 Task: Create a due date automation trigger when advanced on, on the monday of the week before a card is due add dates not starting this month at 11:00 AM.
Action: Mouse moved to (1090, 333)
Screenshot: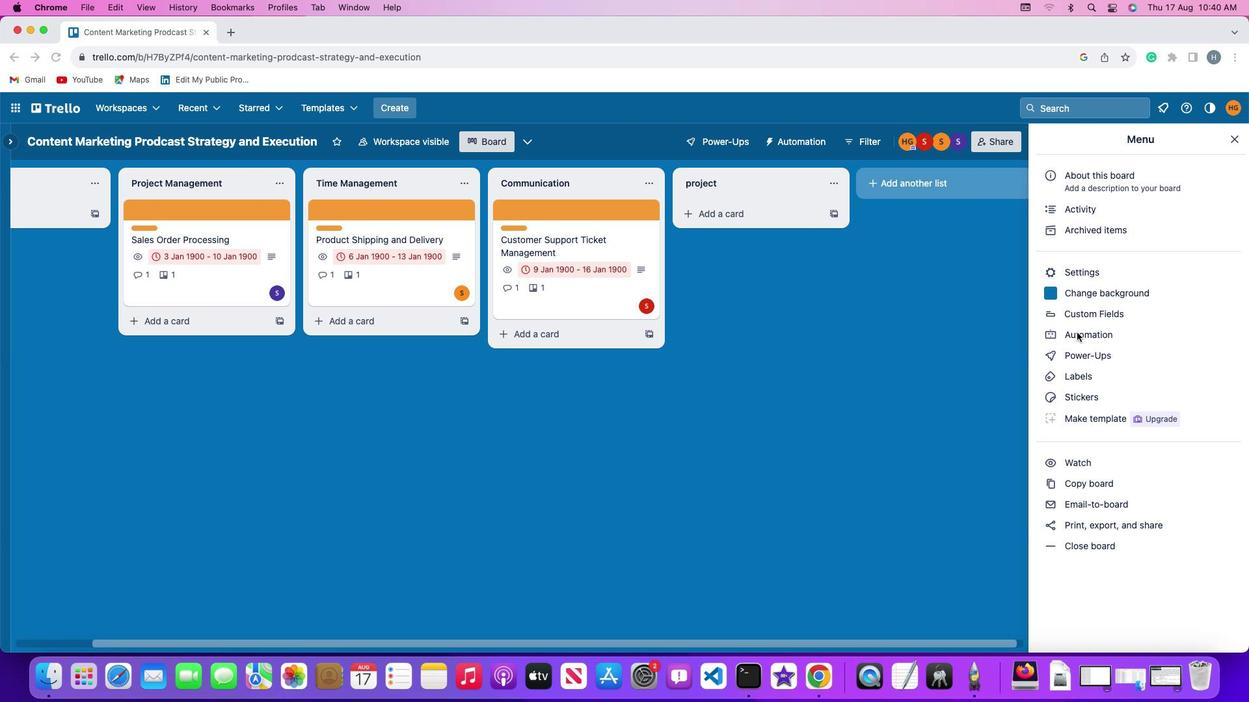 
Action: Mouse pressed left at (1090, 333)
Screenshot: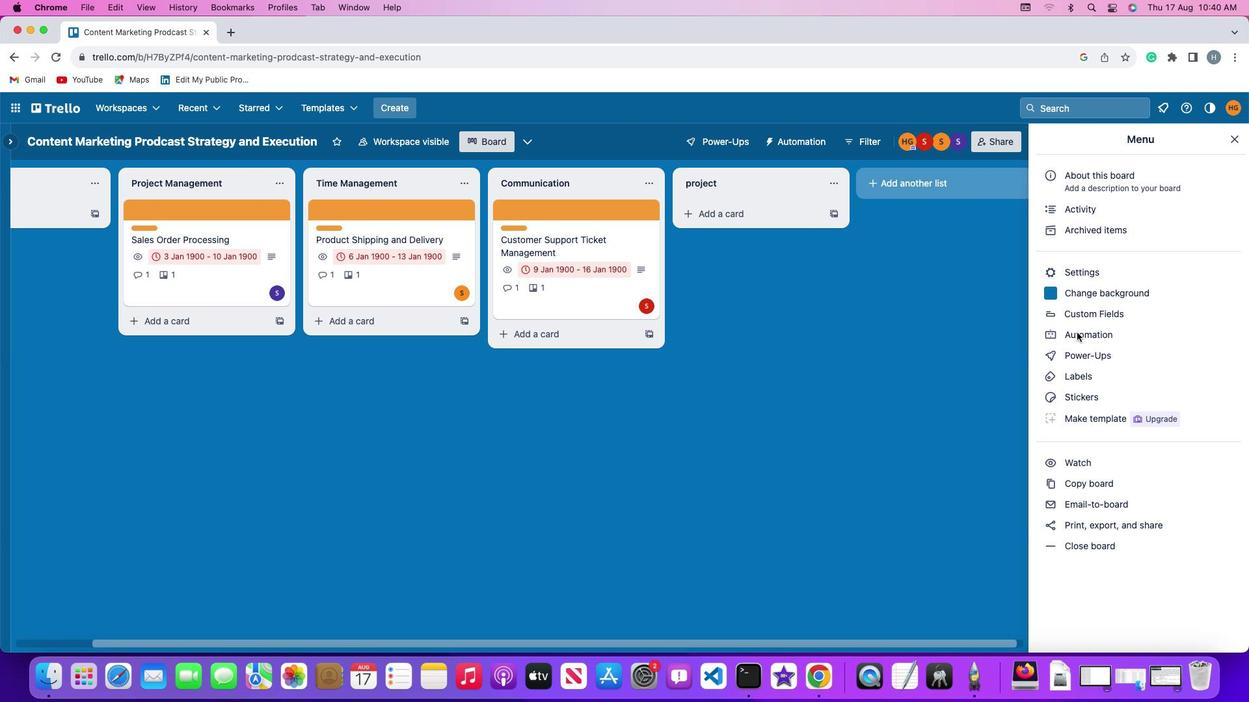 
Action: Mouse pressed left at (1090, 333)
Screenshot: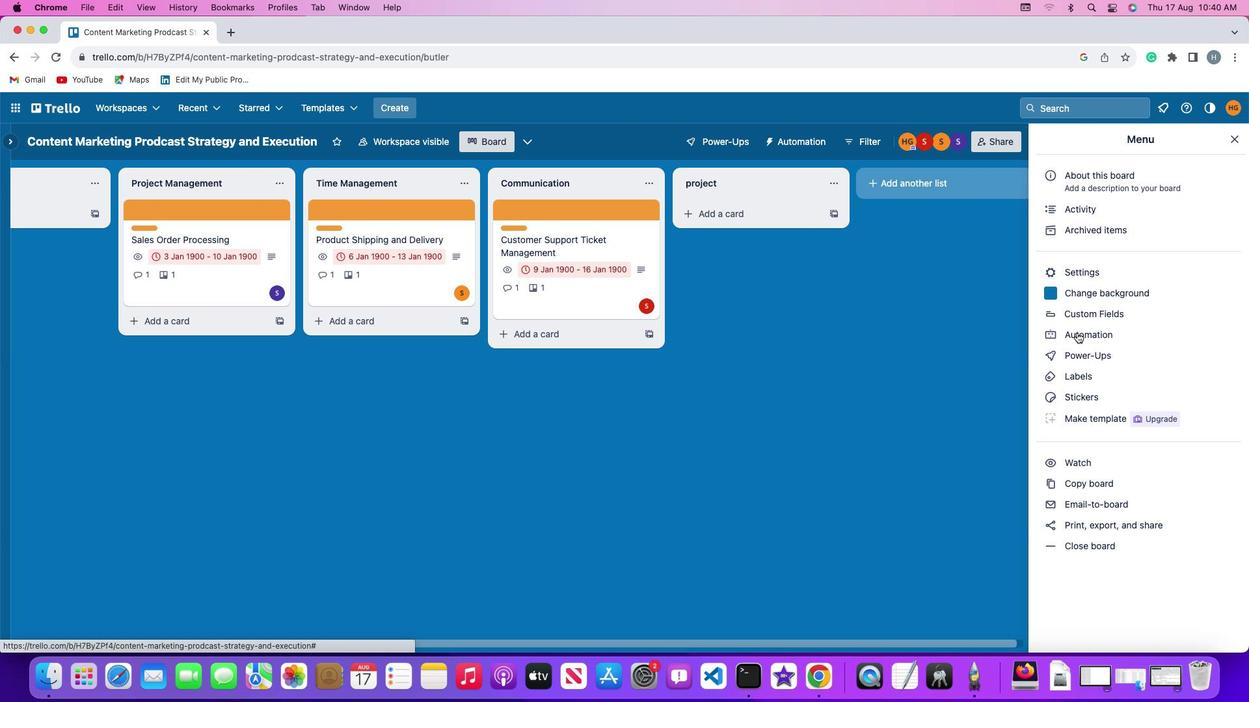 
Action: Mouse moved to (147, 310)
Screenshot: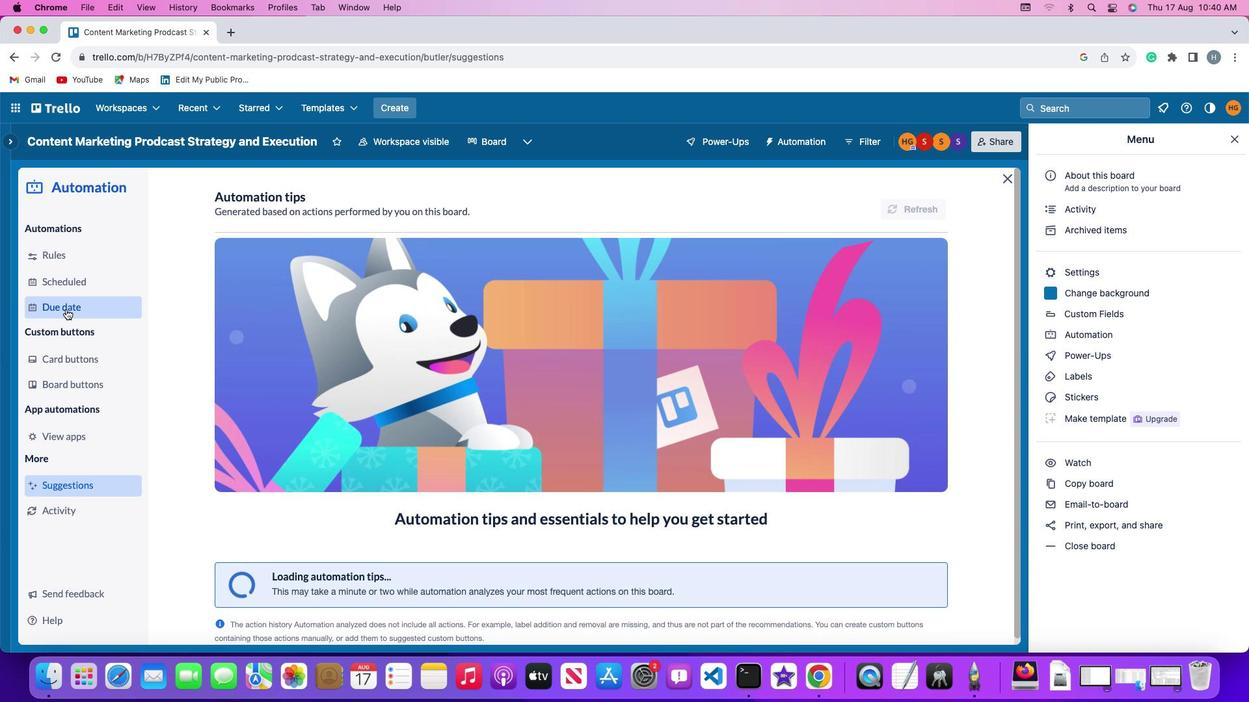 
Action: Mouse pressed left at (147, 310)
Screenshot: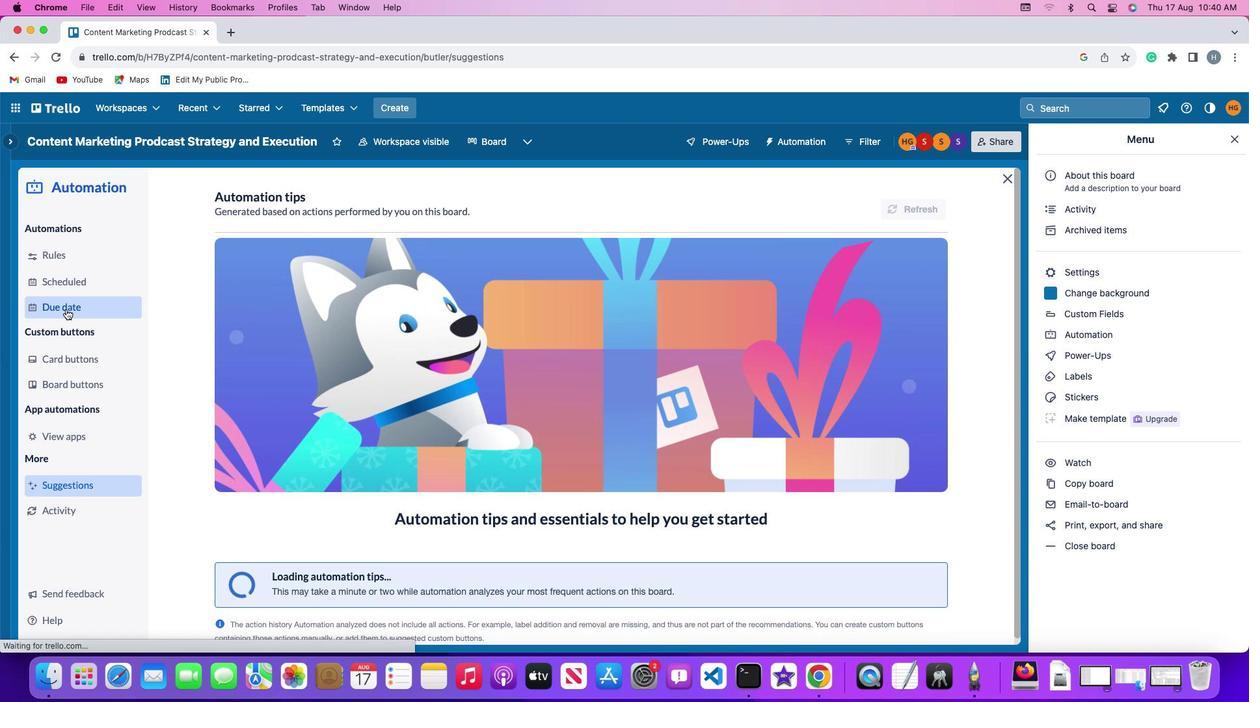 
Action: Mouse moved to (892, 198)
Screenshot: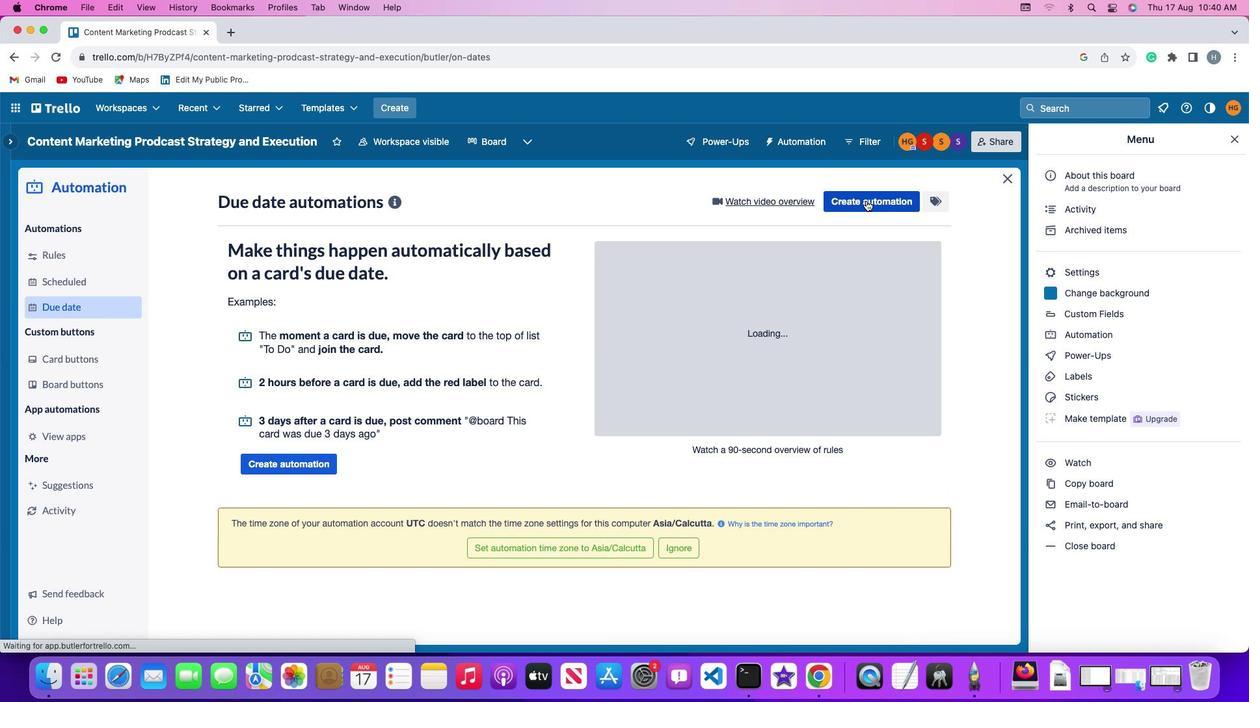 
Action: Mouse pressed left at (892, 198)
Screenshot: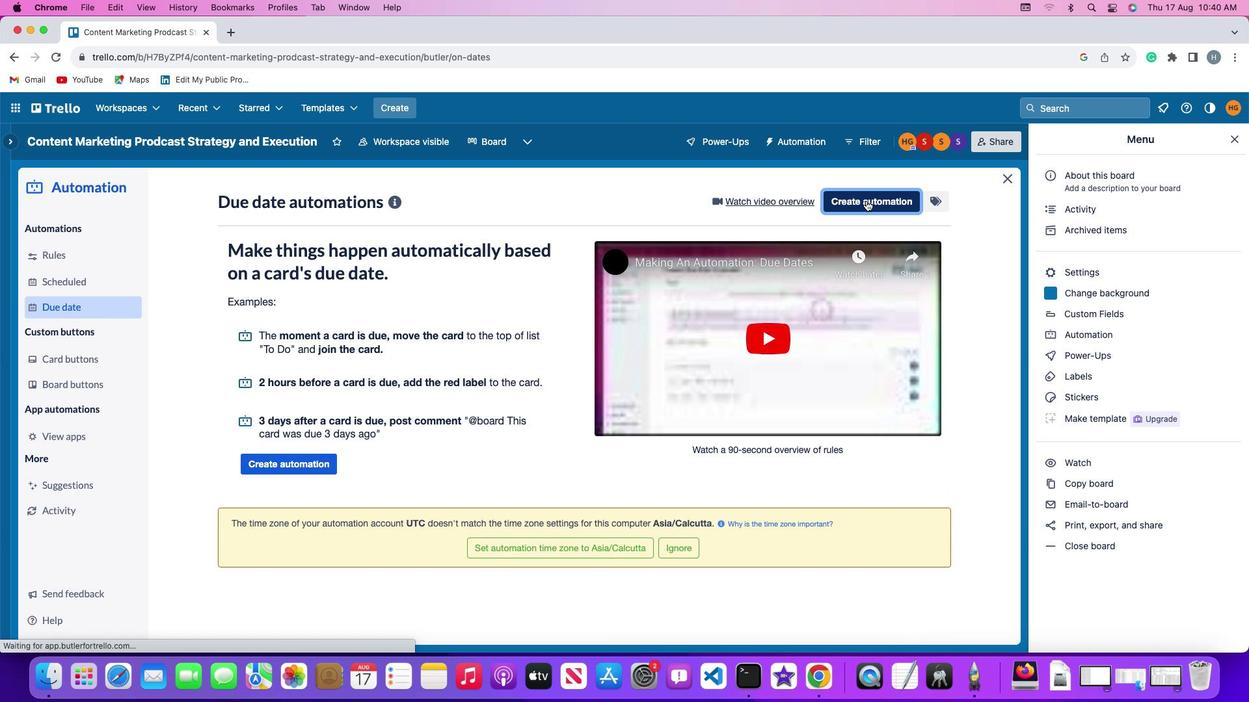 
Action: Mouse moved to (317, 322)
Screenshot: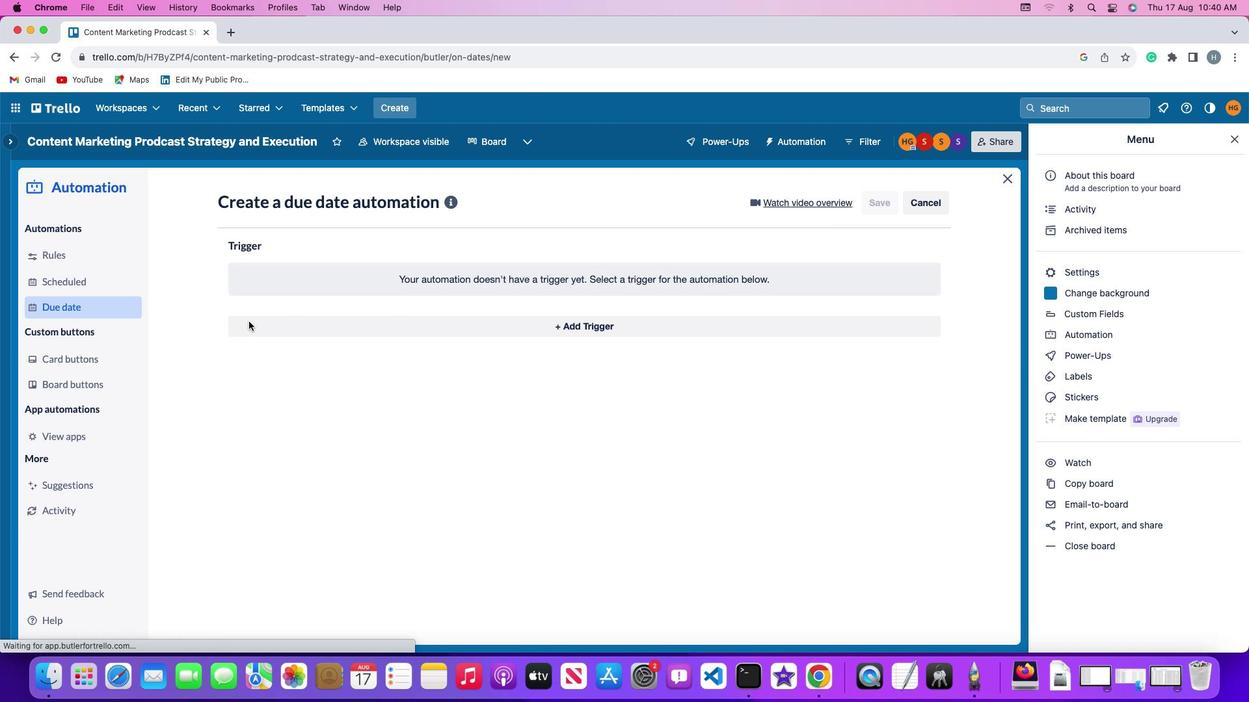 
Action: Mouse pressed left at (317, 322)
Screenshot: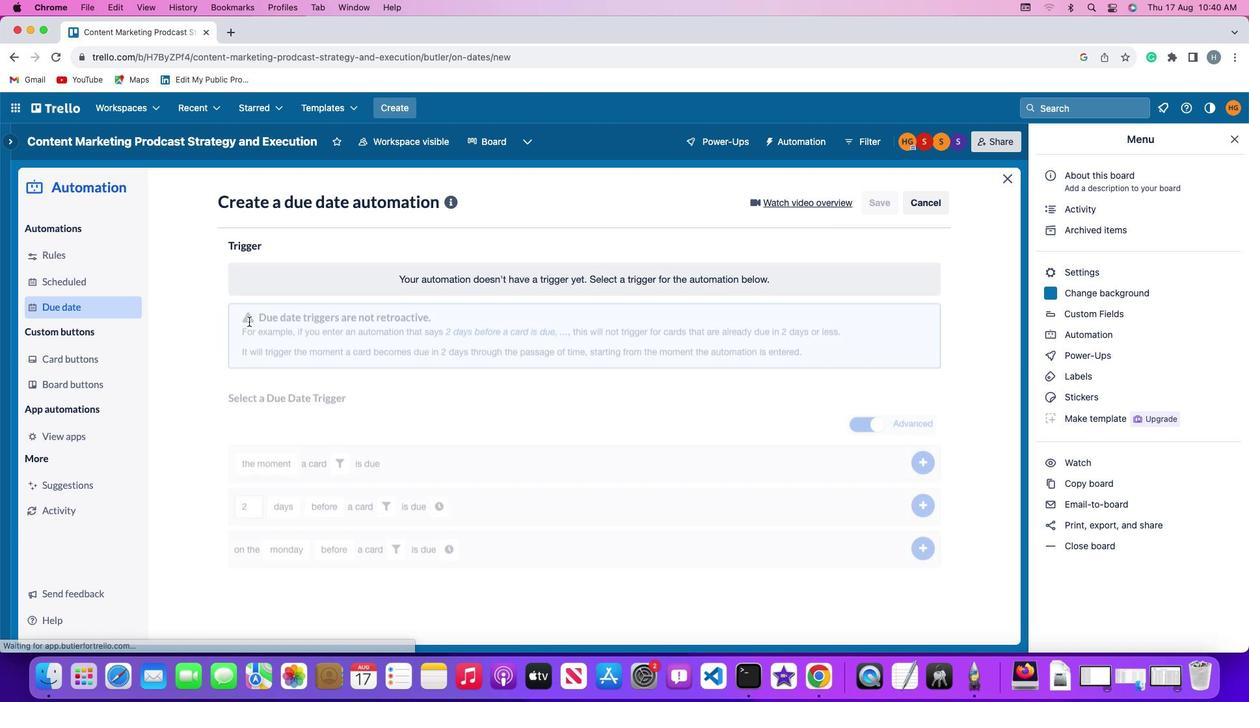 
Action: Mouse moved to (360, 574)
Screenshot: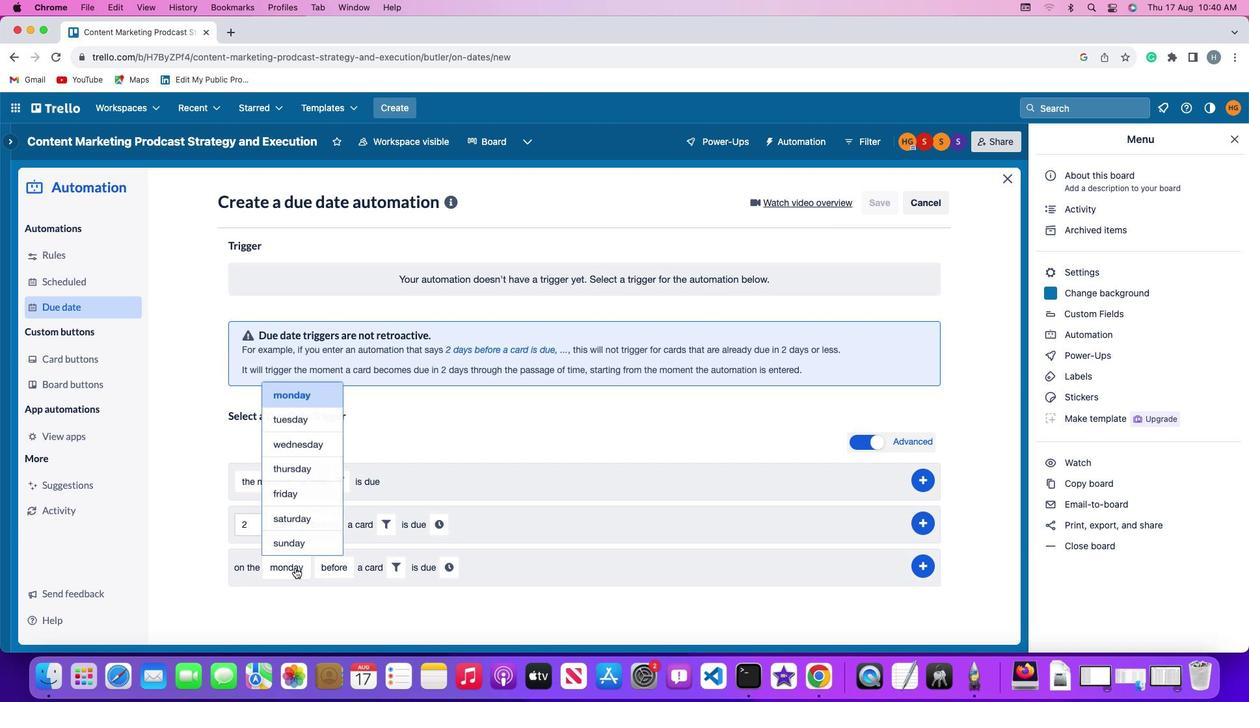 
Action: Mouse pressed left at (360, 574)
Screenshot: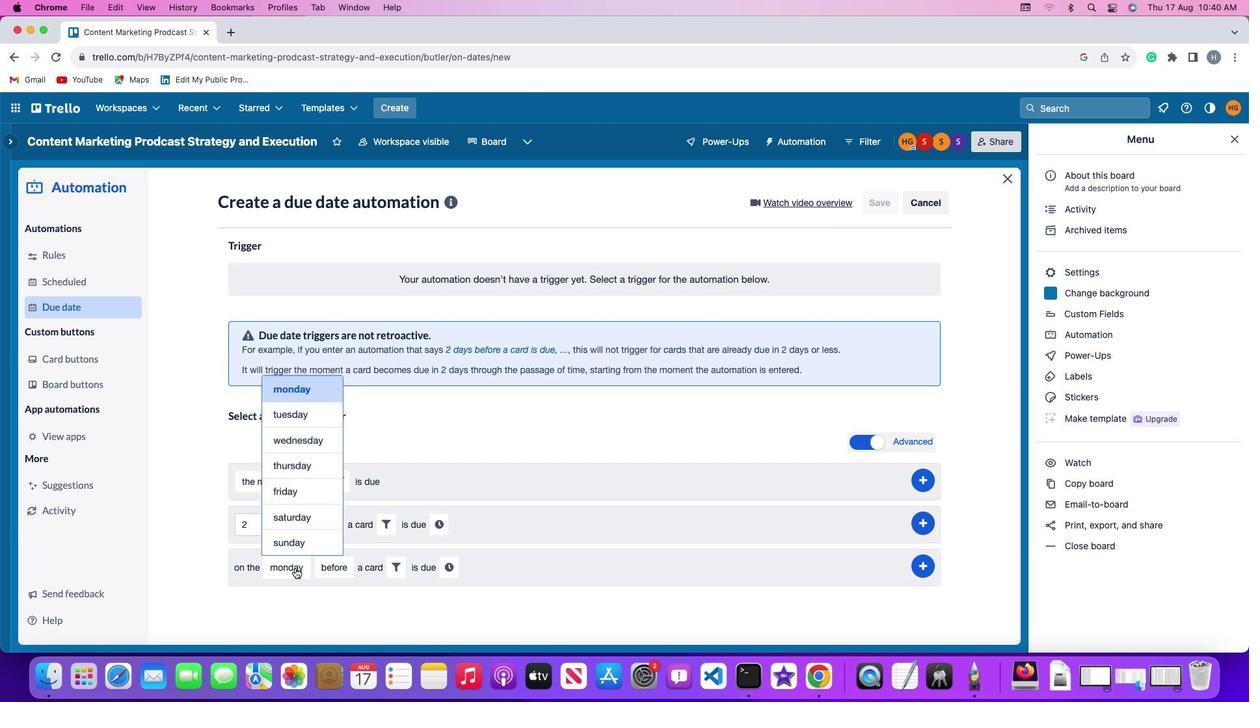 
Action: Mouse moved to (370, 391)
Screenshot: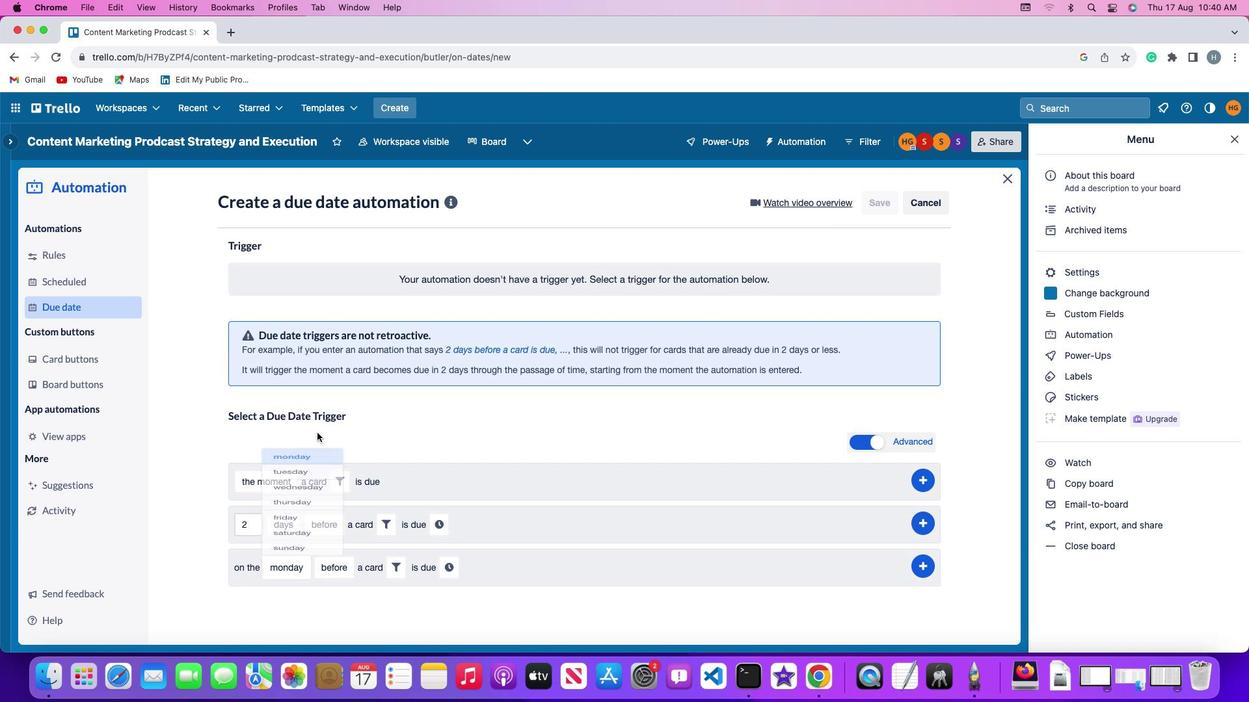 
Action: Mouse pressed left at (370, 391)
Screenshot: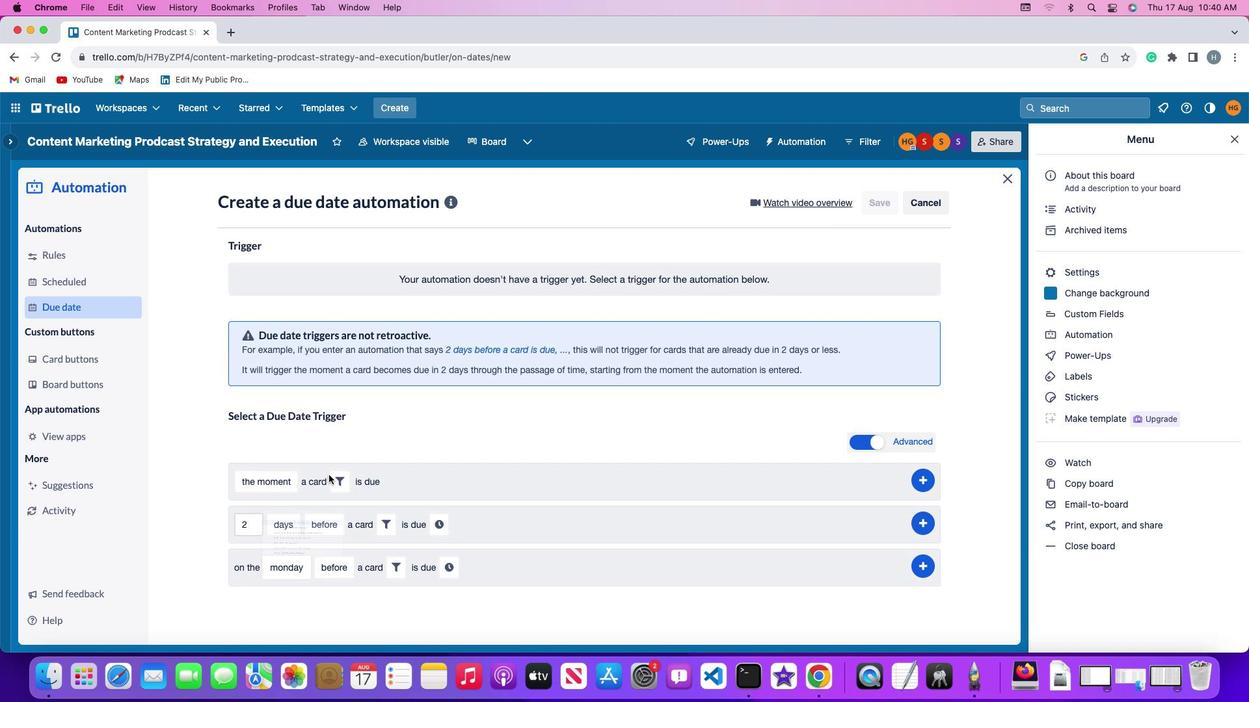 
Action: Mouse moved to (401, 579)
Screenshot: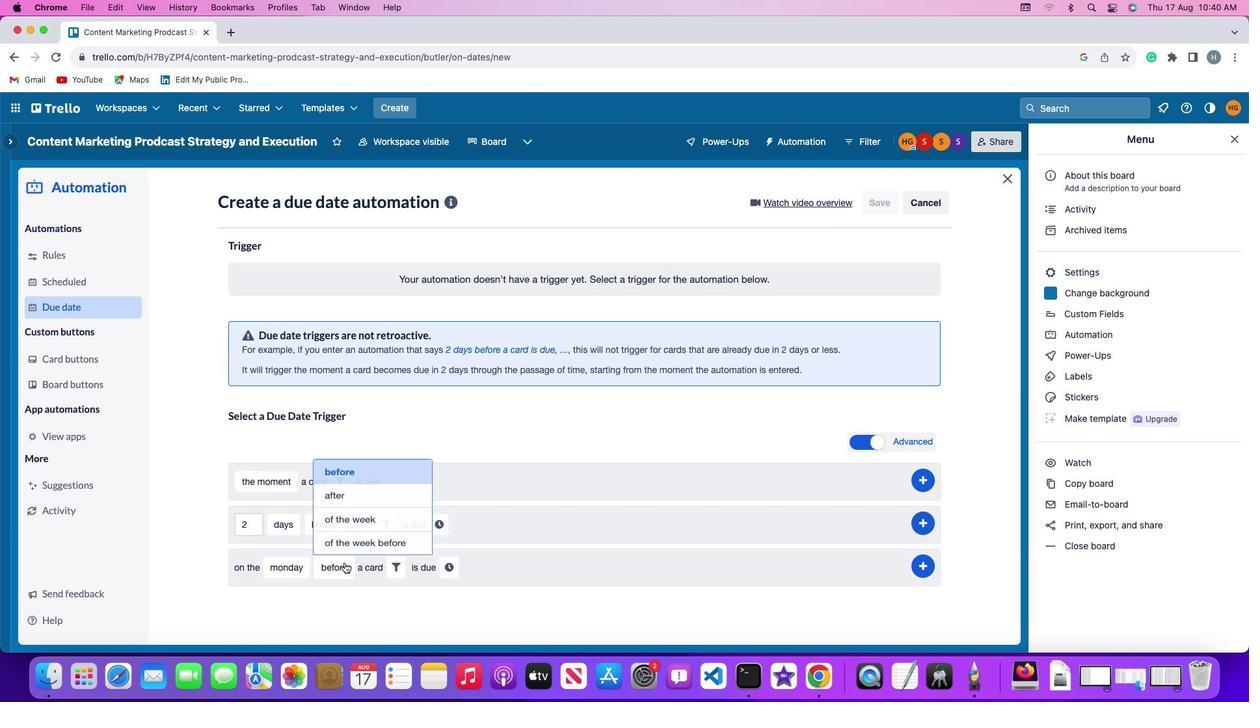
Action: Mouse pressed left at (401, 579)
Screenshot: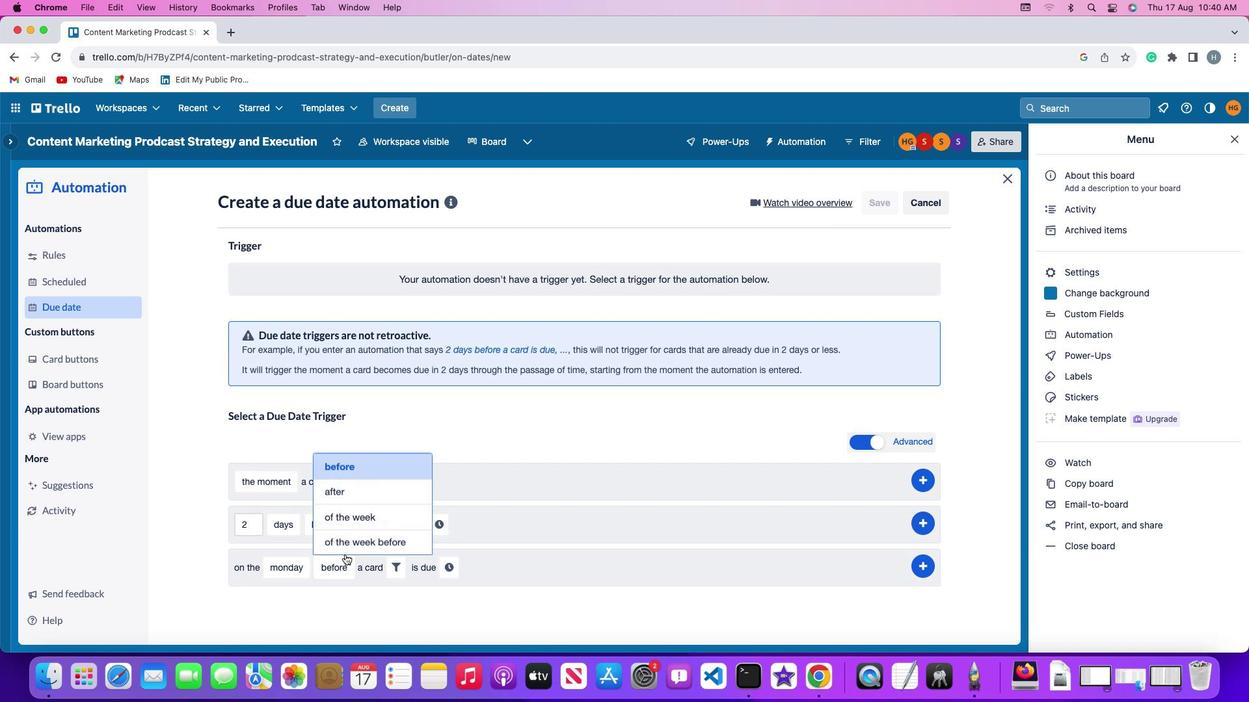 
Action: Mouse moved to (406, 535)
Screenshot: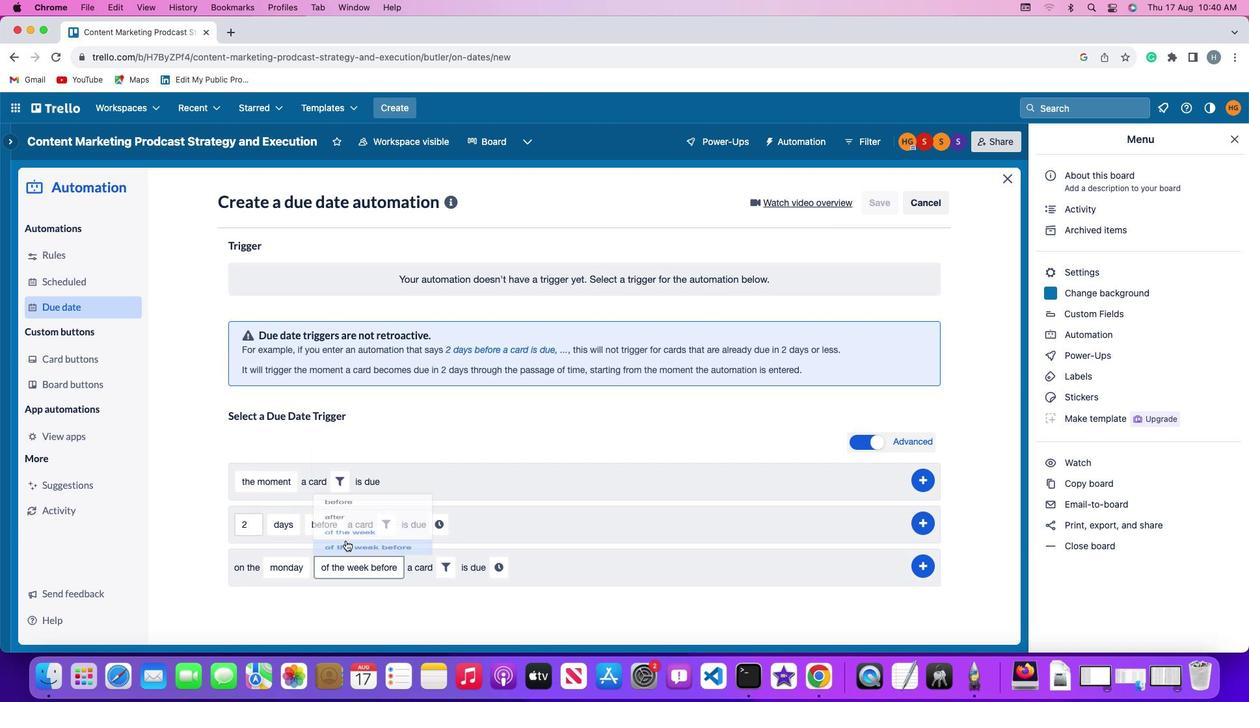 
Action: Mouse pressed left at (406, 535)
Screenshot: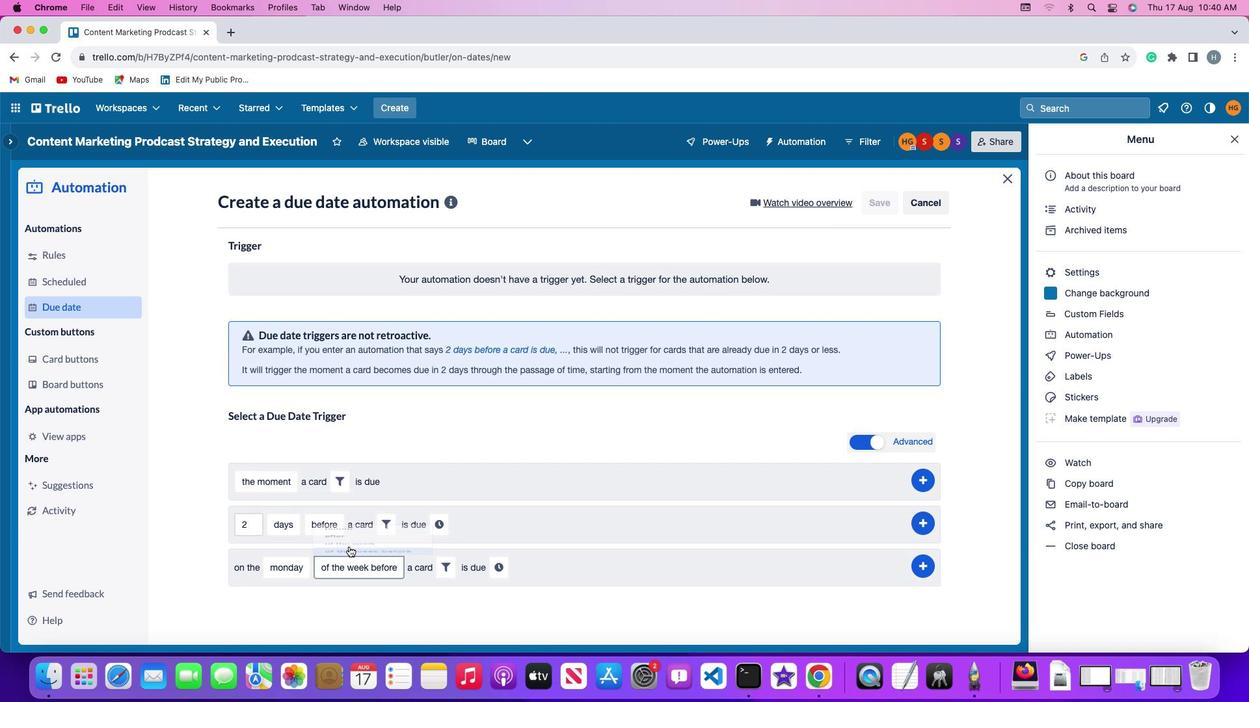 
Action: Mouse moved to (507, 569)
Screenshot: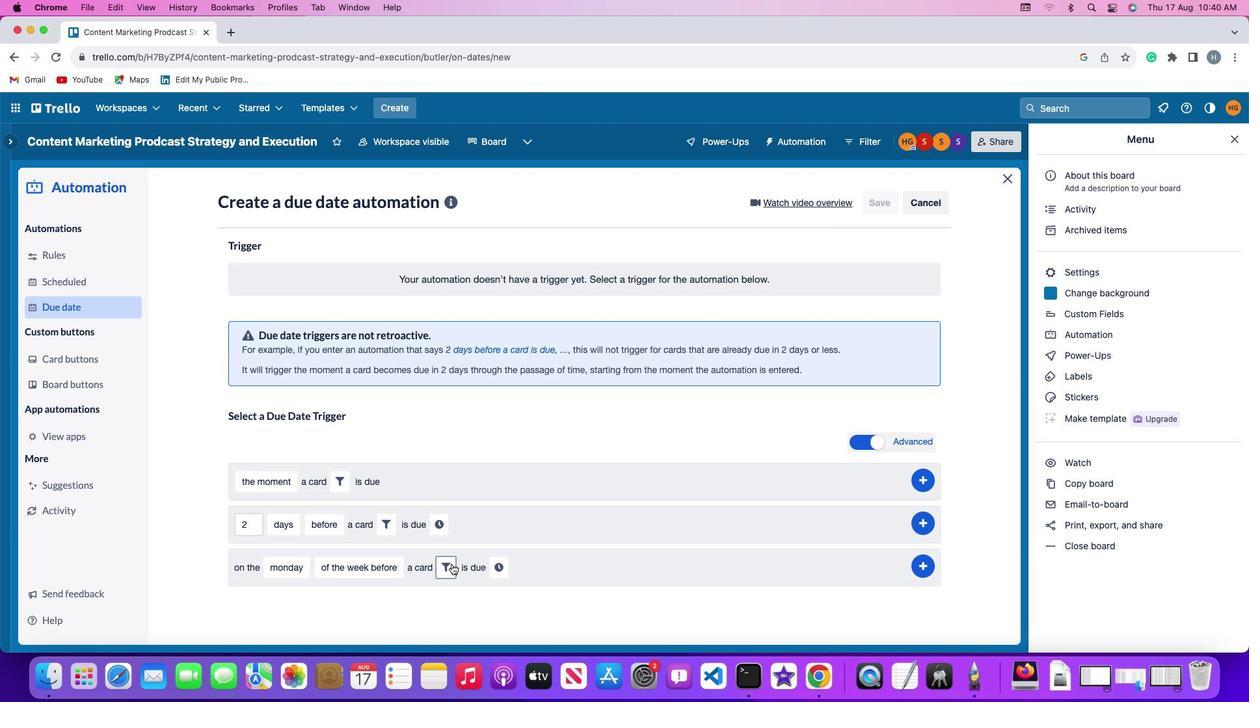 
Action: Mouse pressed left at (507, 569)
Screenshot: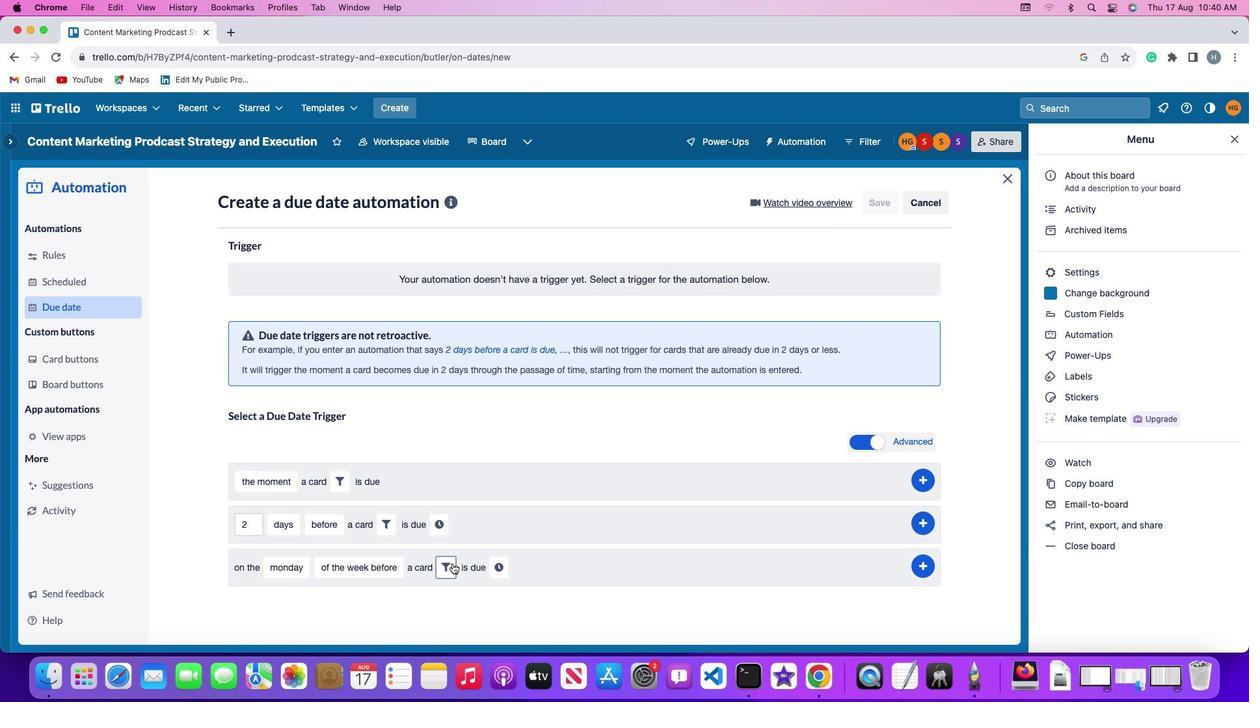 
Action: Mouse moved to (562, 611)
Screenshot: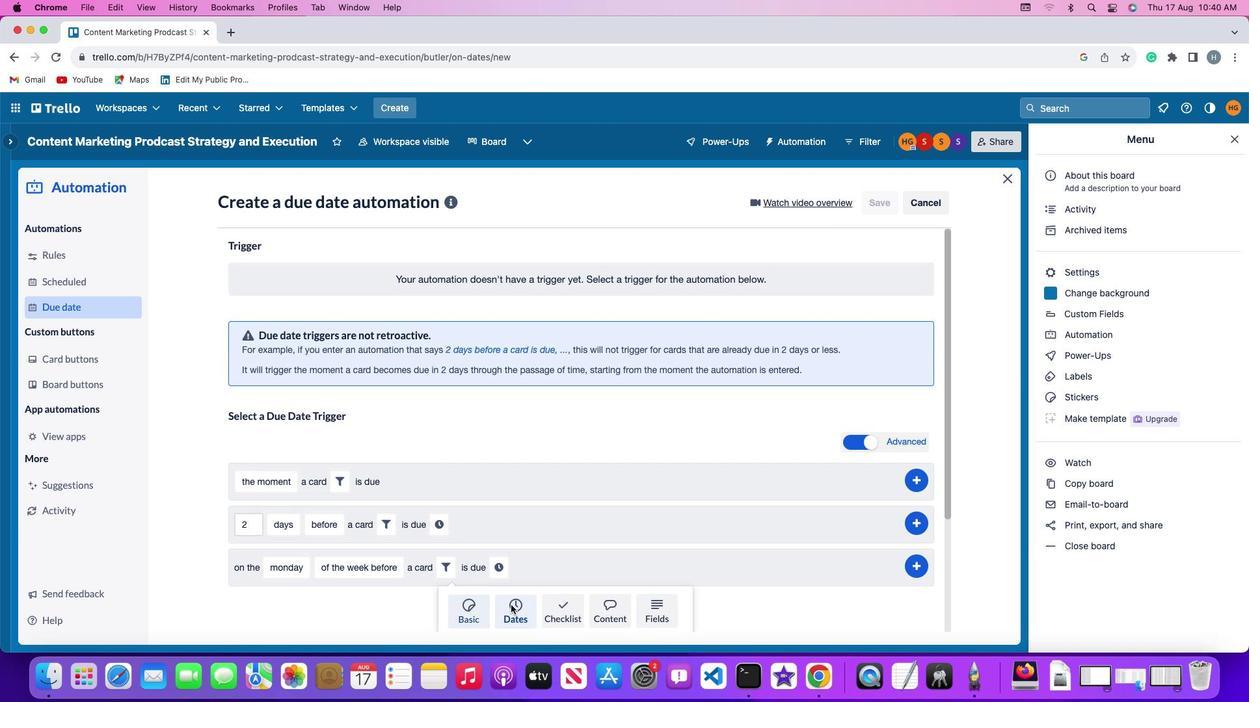 
Action: Mouse pressed left at (562, 611)
Screenshot: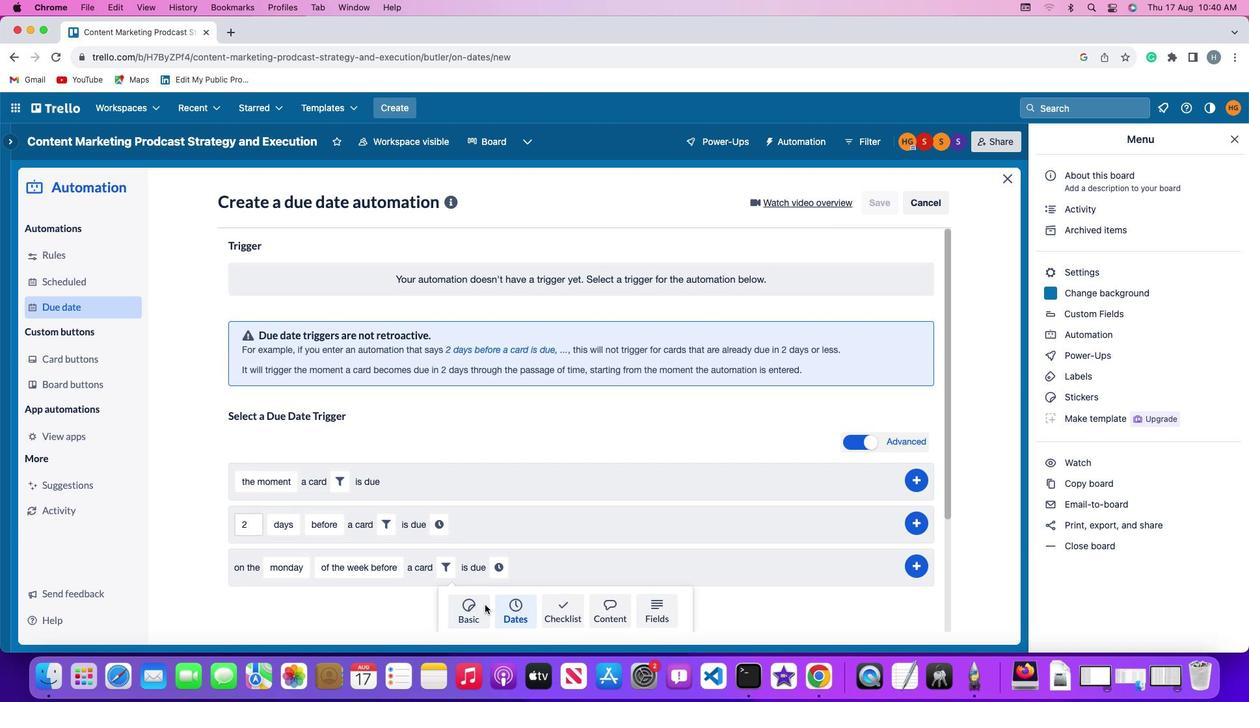 
Action: Mouse moved to (461, 608)
Screenshot: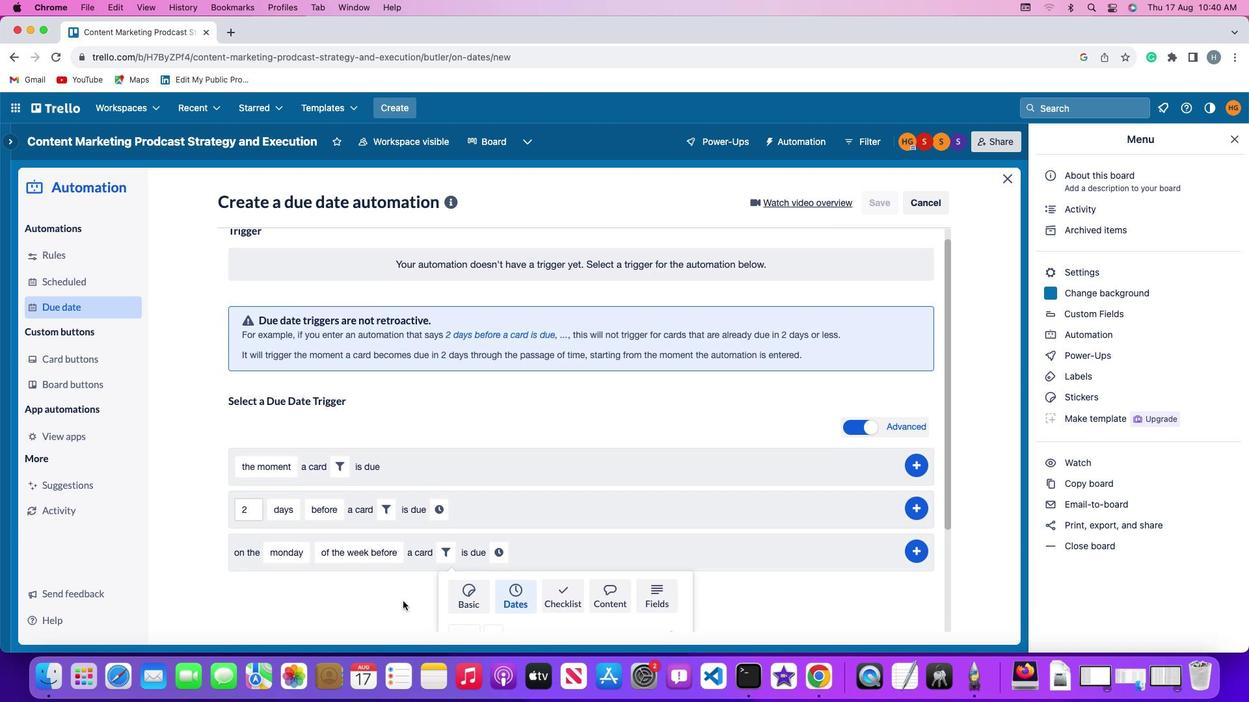 
Action: Mouse scrolled (461, 608) with delta (85, -5)
Screenshot: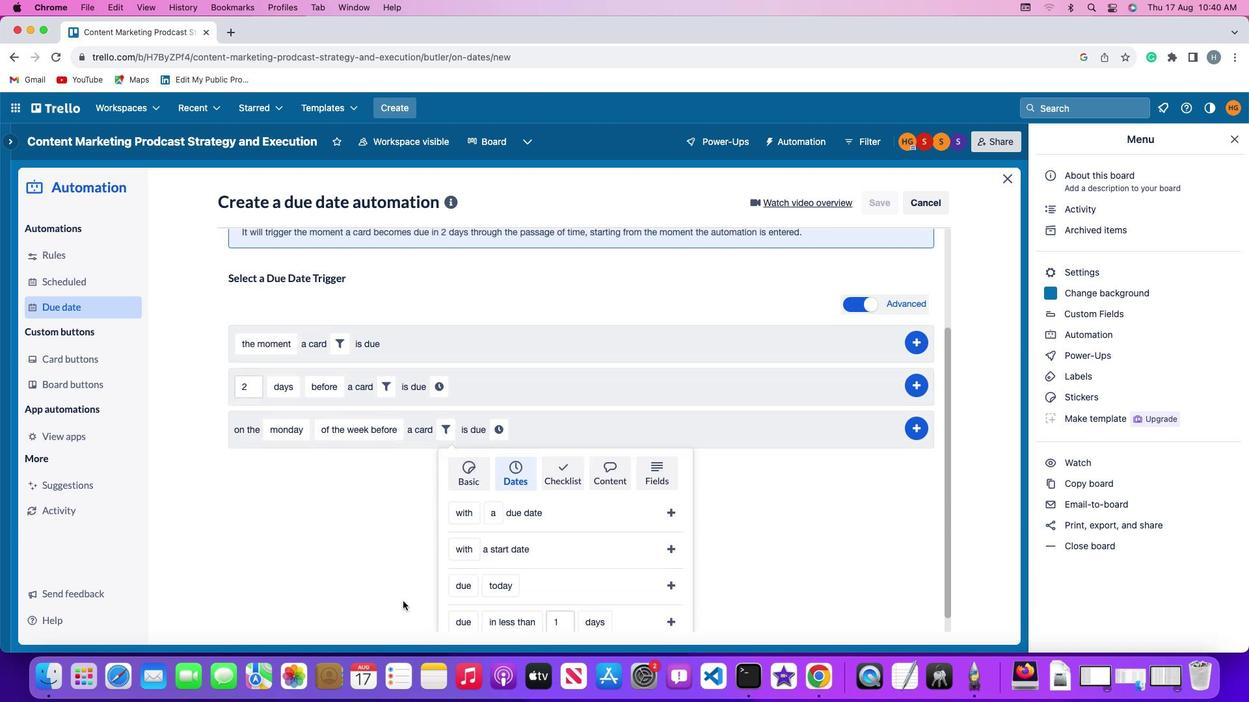 
Action: Mouse scrolled (461, 608) with delta (85, -5)
Screenshot: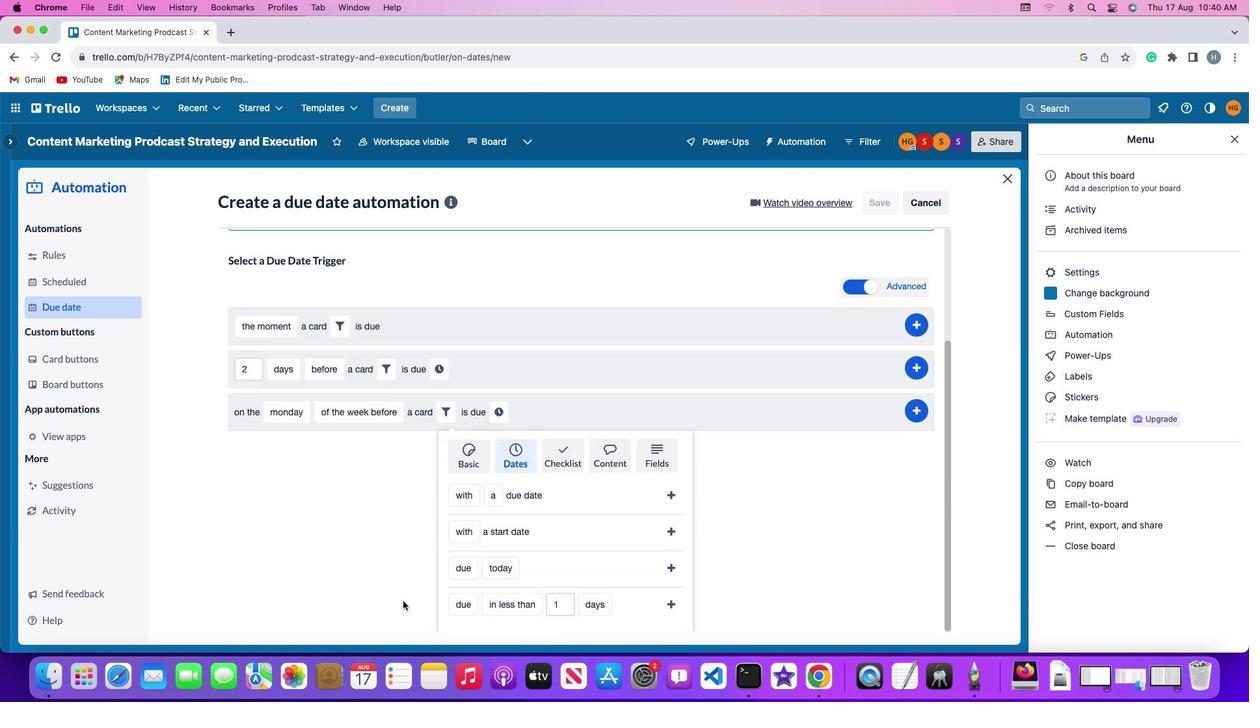 
Action: Mouse scrolled (461, 608) with delta (85, -7)
Screenshot: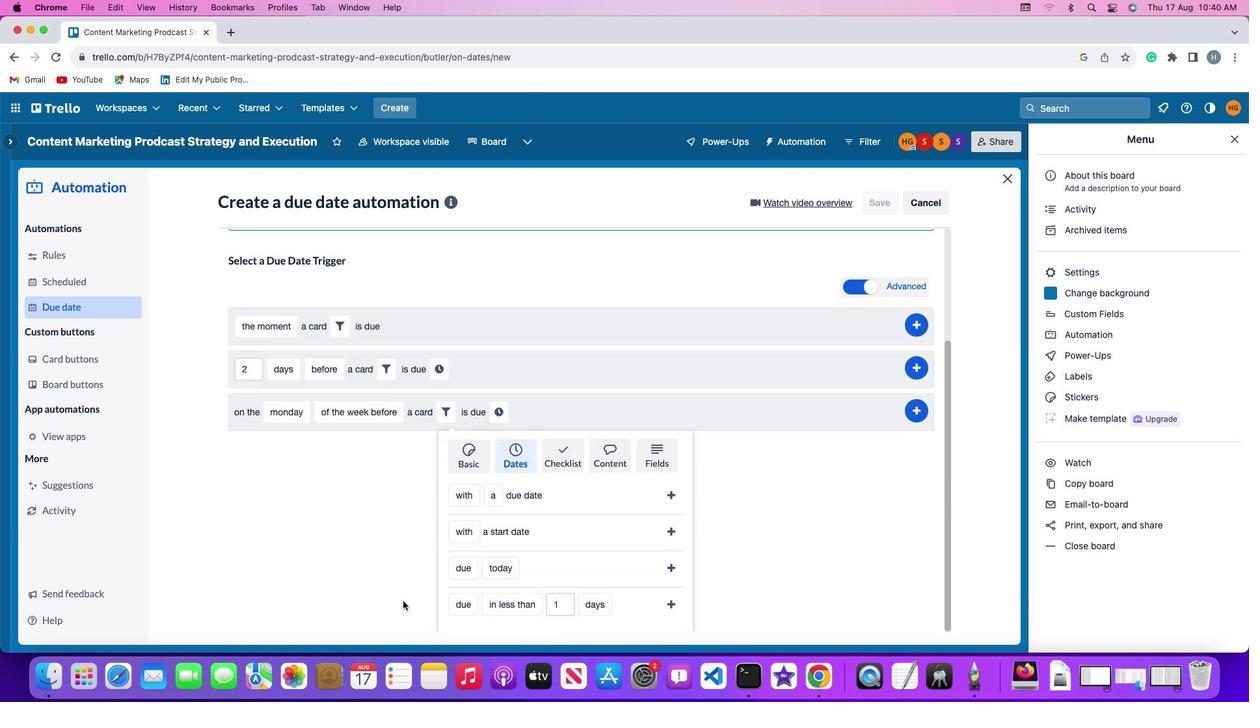 
Action: Mouse scrolled (461, 608) with delta (85, -8)
Screenshot: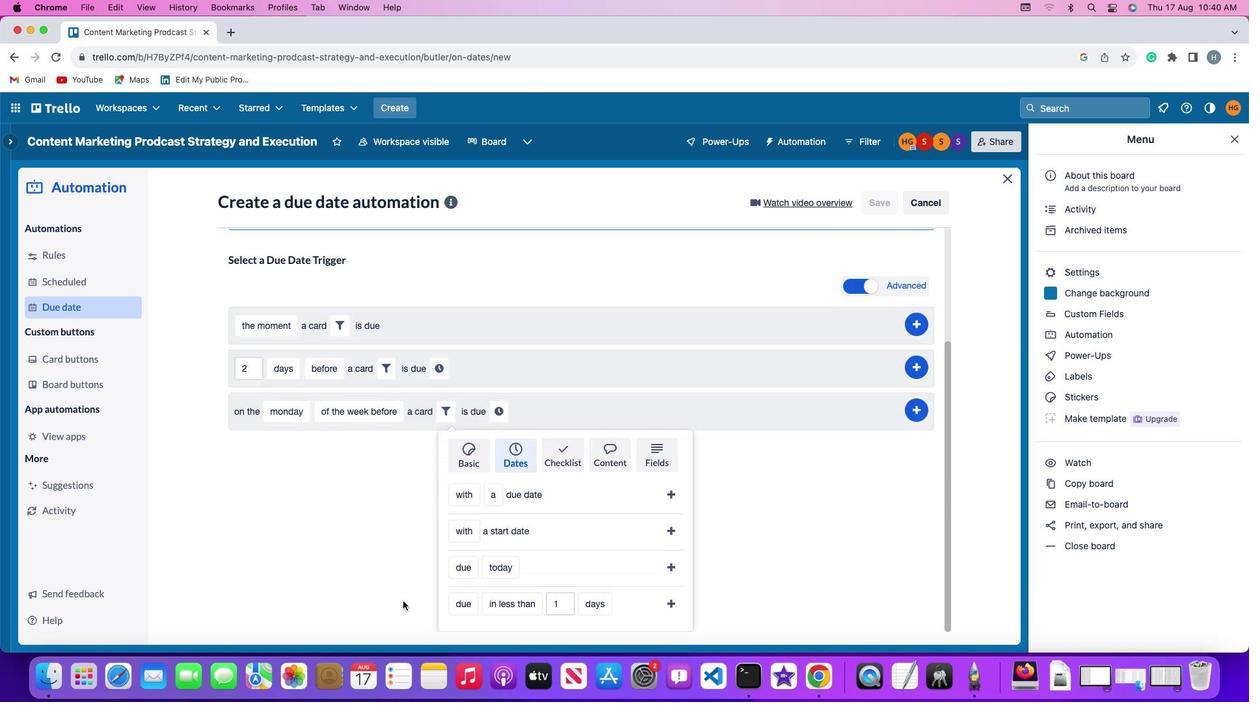 
Action: Mouse scrolled (461, 608) with delta (85, -9)
Screenshot: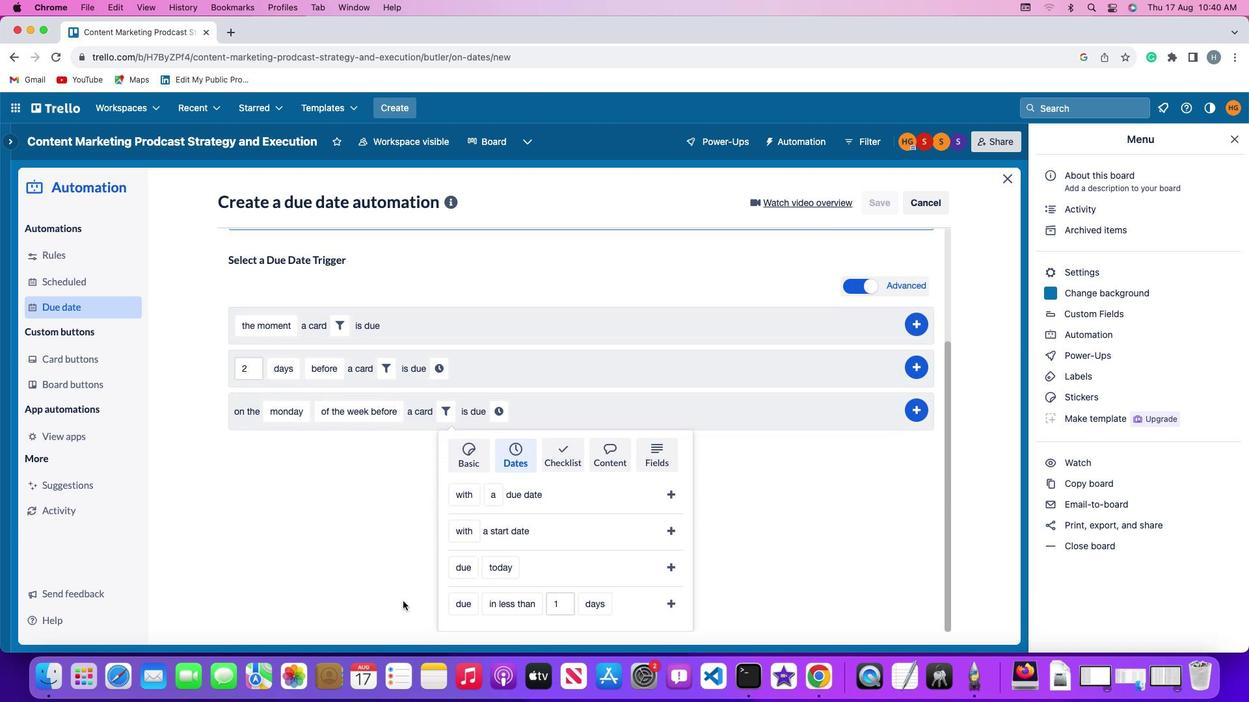 
Action: Mouse scrolled (461, 608) with delta (85, -5)
Screenshot: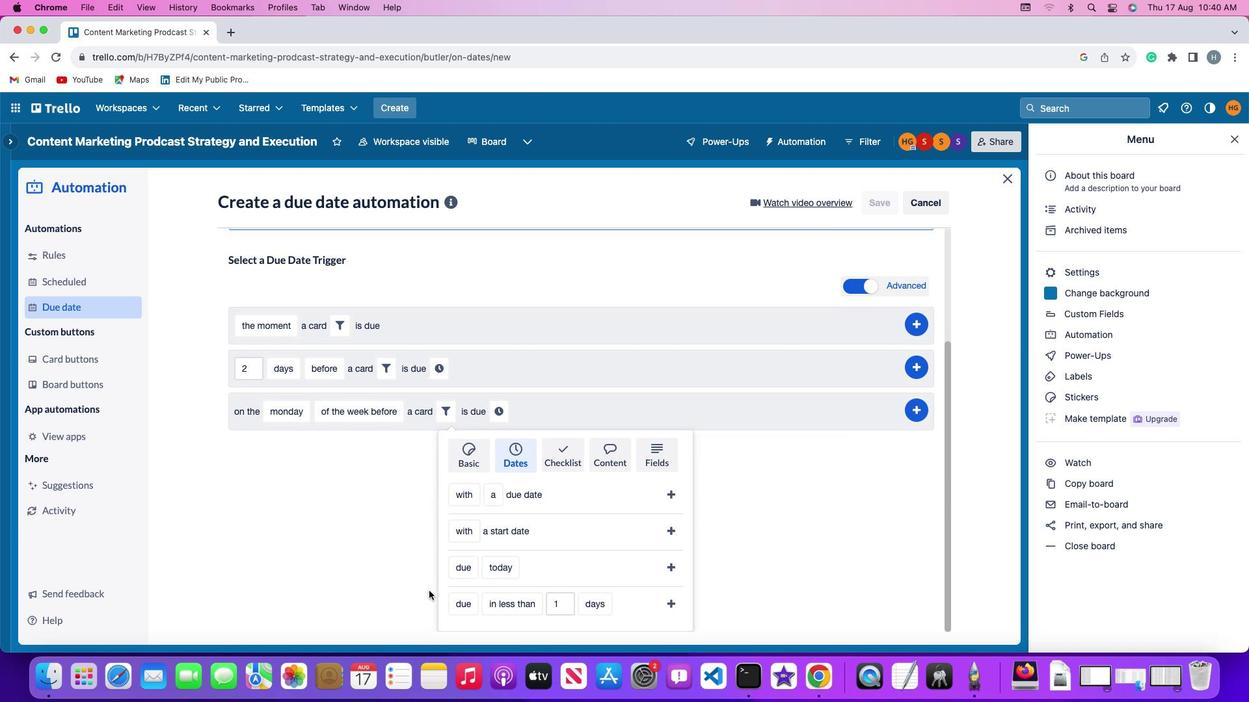 
Action: Mouse moved to (461, 608)
Screenshot: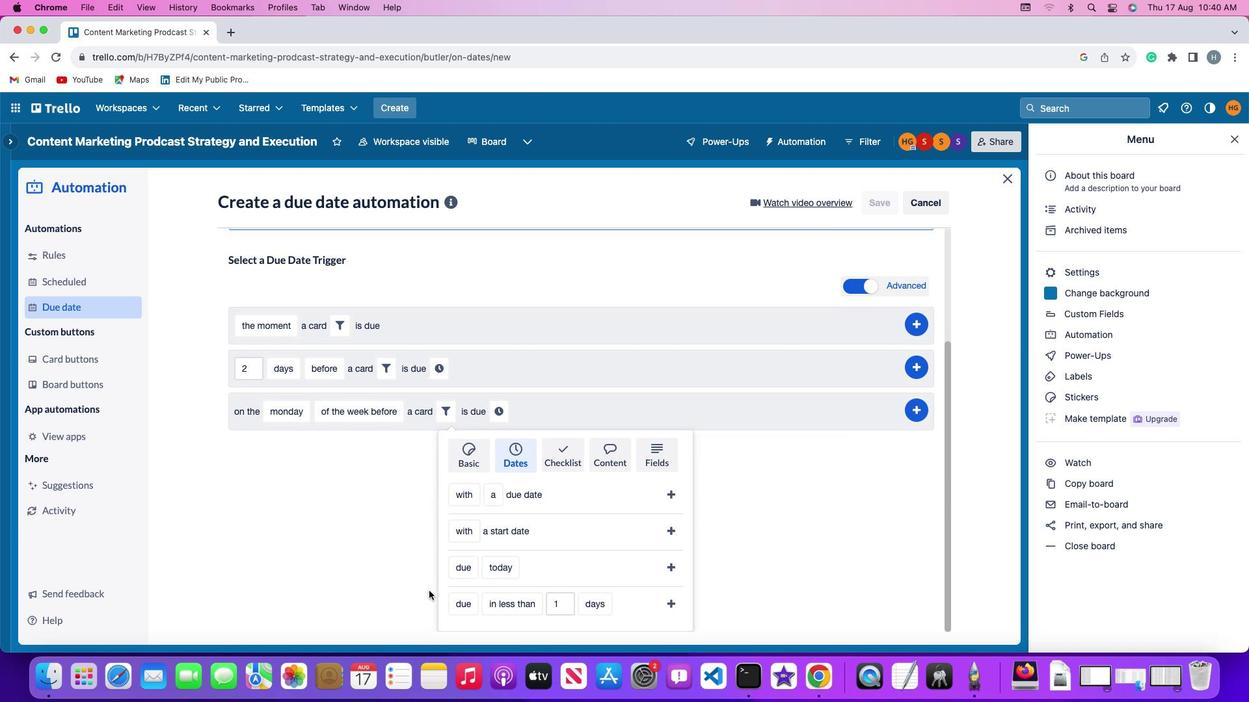 
Action: Mouse scrolled (461, 608) with delta (85, -5)
Screenshot: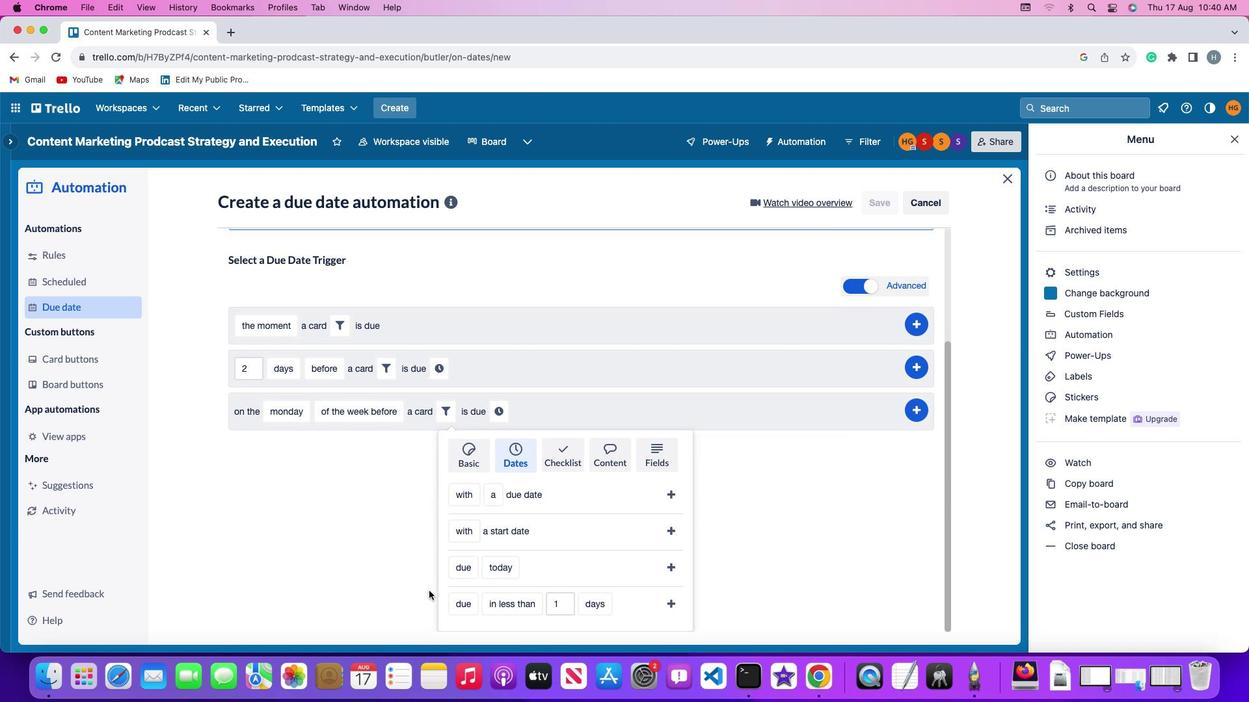 
Action: Mouse scrolled (461, 608) with delta (85, -7)
Screenshot: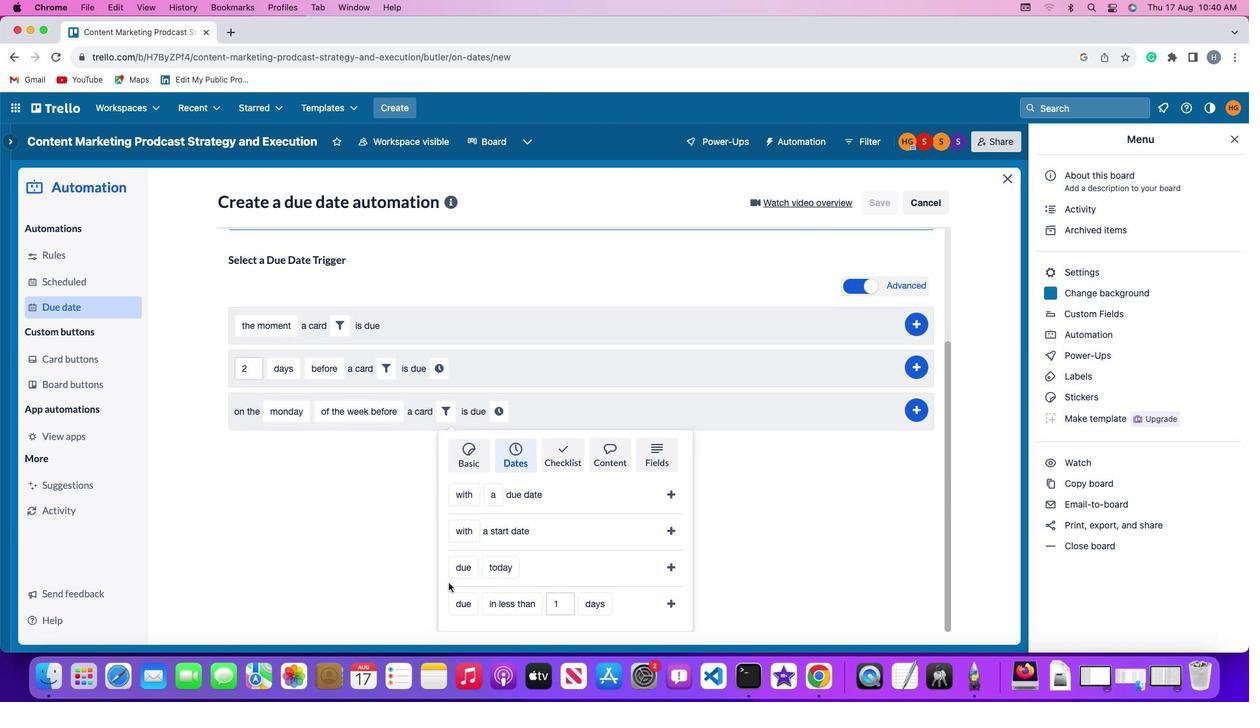 
Action: Mouse moved to (461, 608)
Screenshot: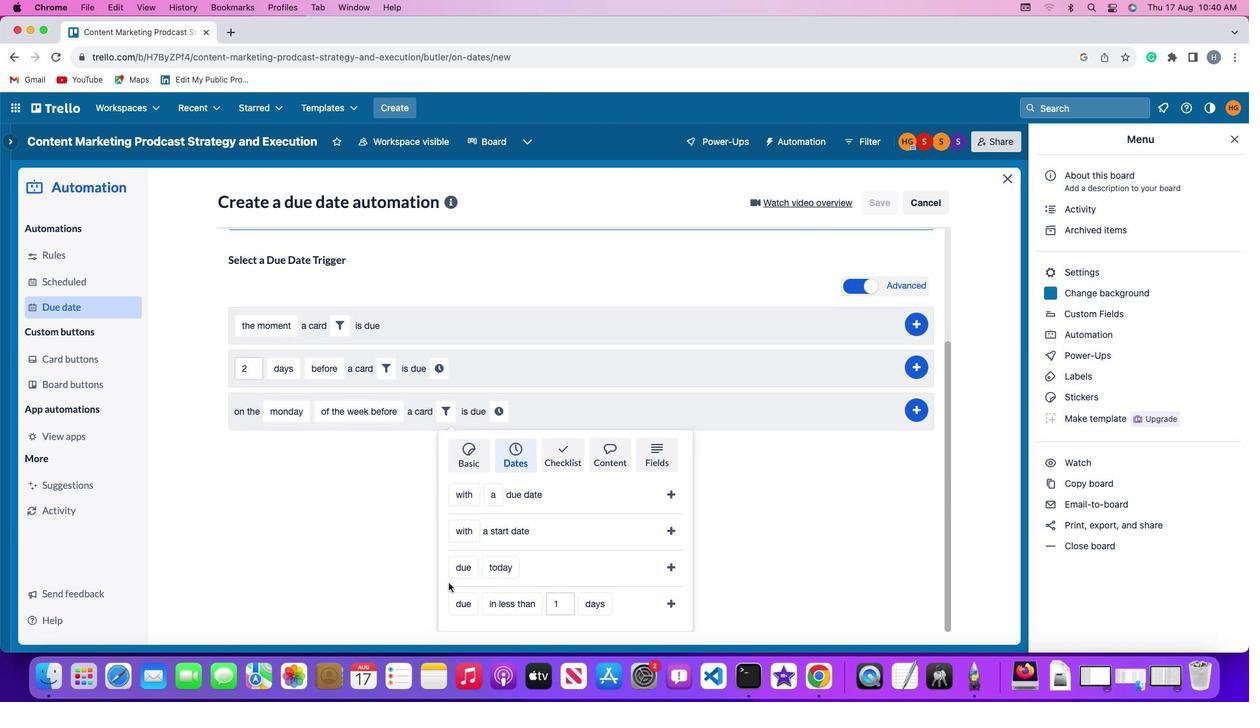
Action: Mouse scrolled (461, 608) with delta (85, -8)
Screenshot: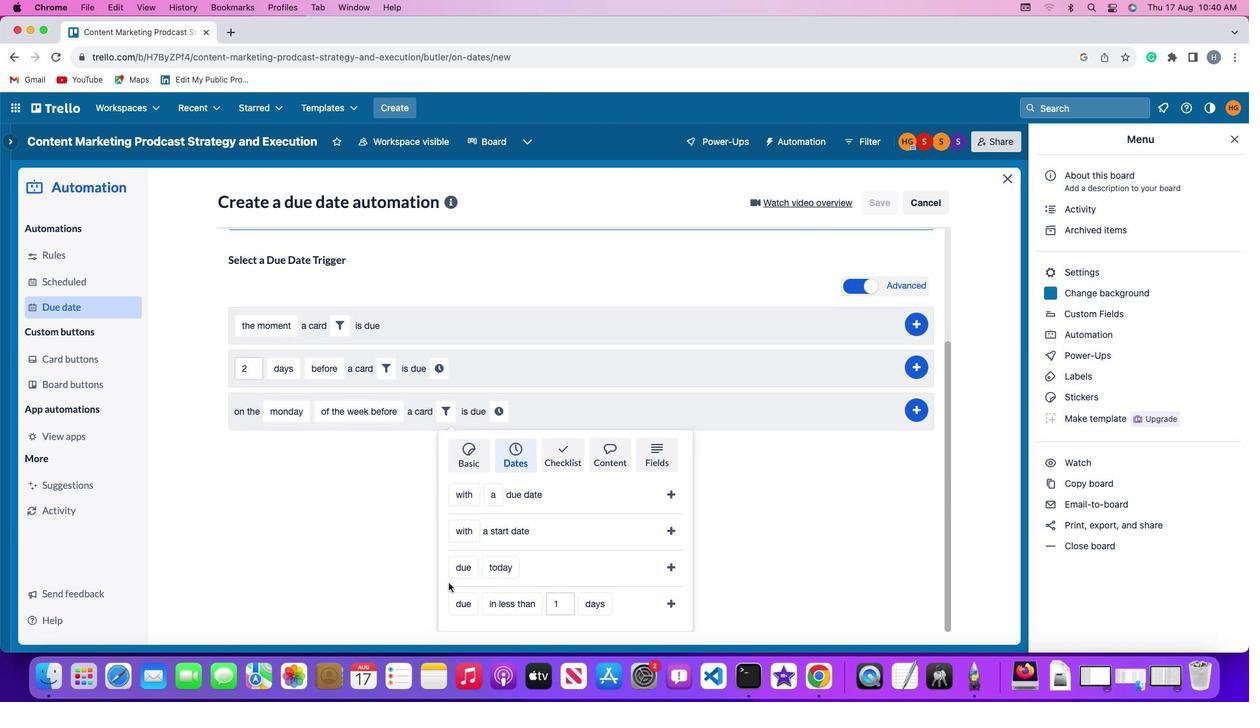 
Action: Mouse moved to (524, 578)
Screenshot: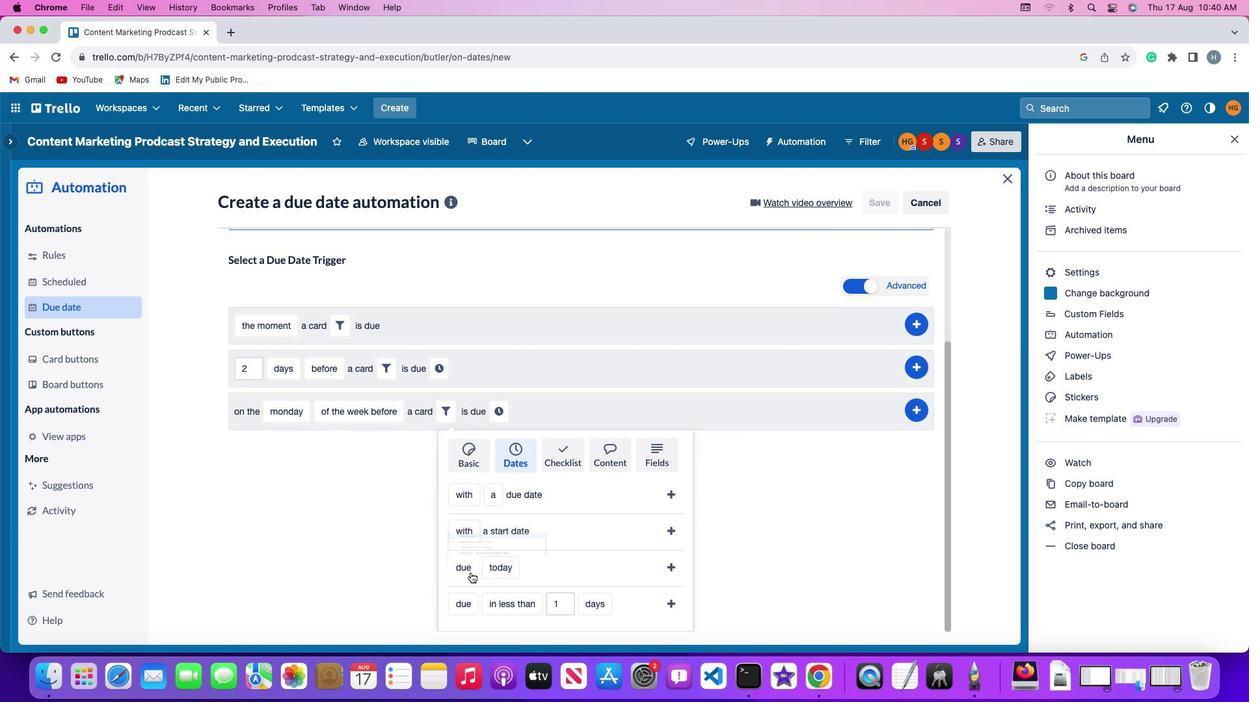 
Action: Mouse pressed left at (524, 578)
Screenshot: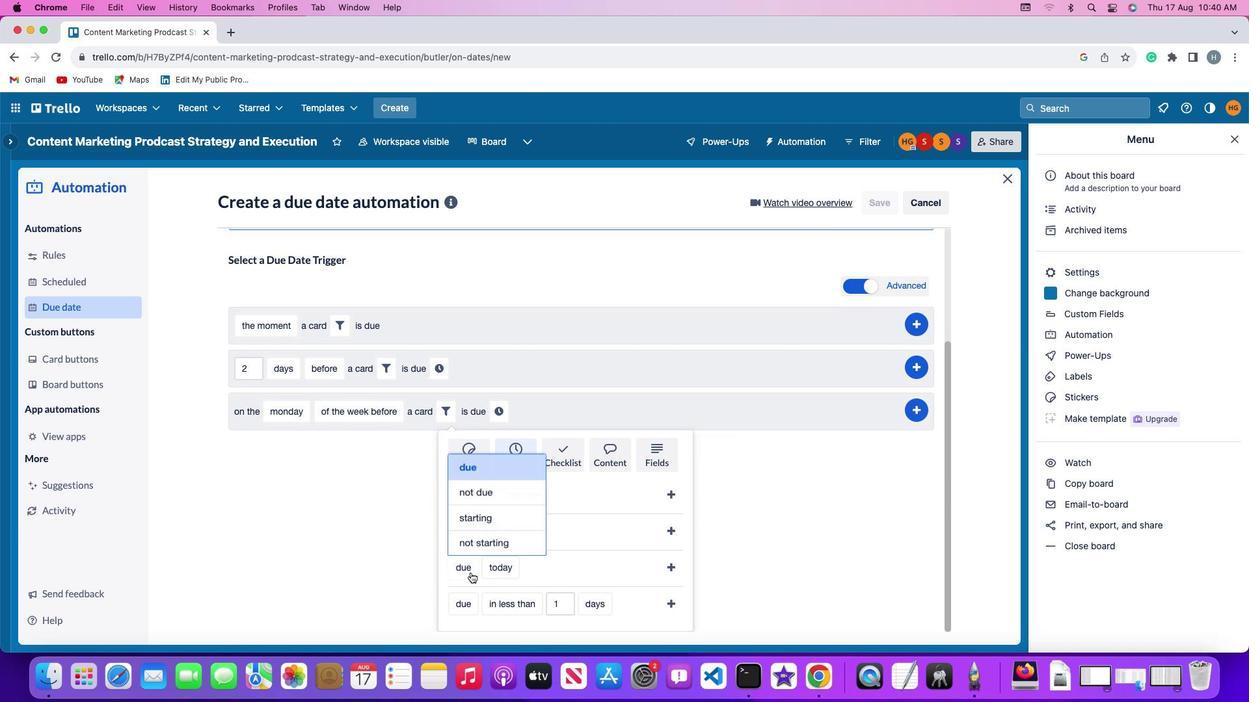
Action: Mouse moved to (520, 553)
Screenshot: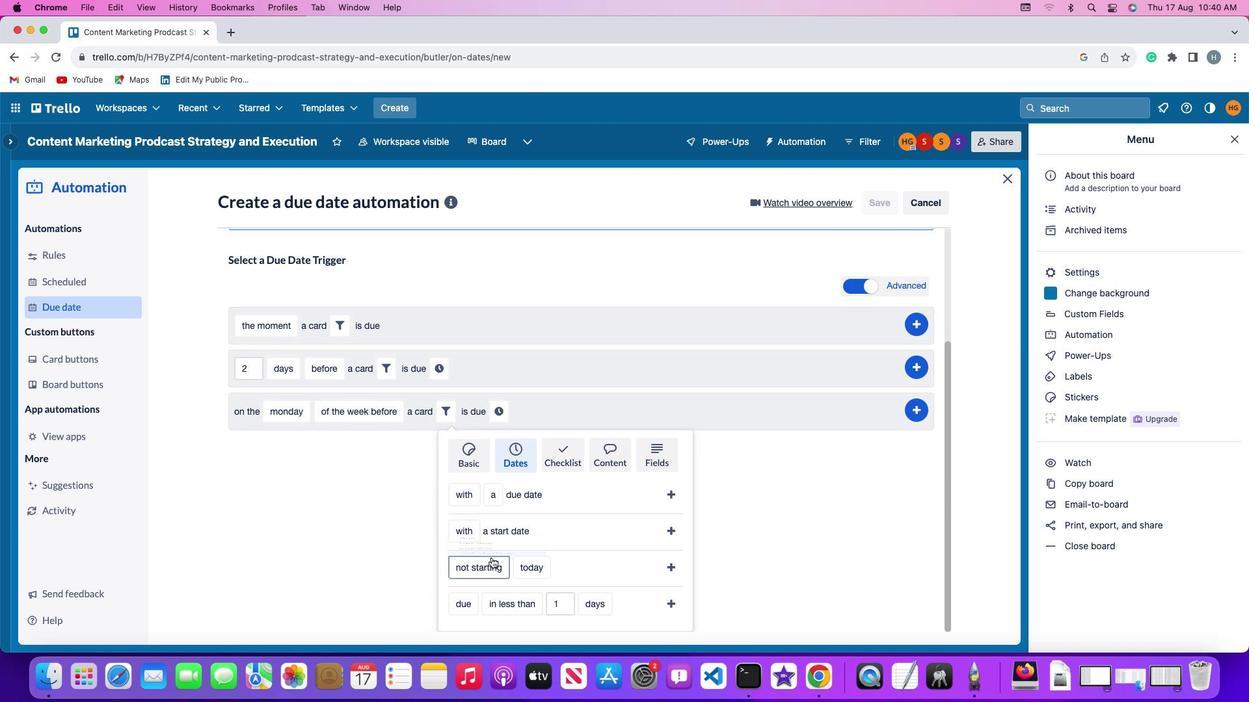 
Action: Mouse pressed left at (520, 553)
Screenshot: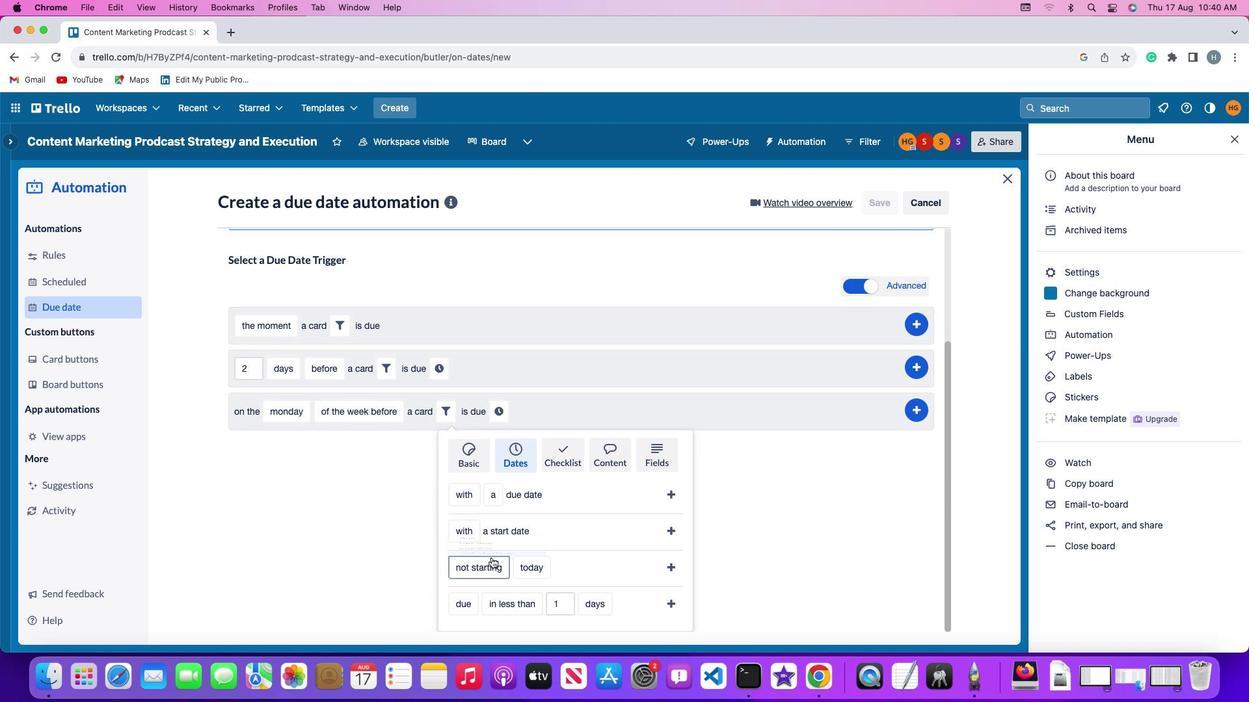 
Action: Mouse moved to (571, 569)
Screenshot: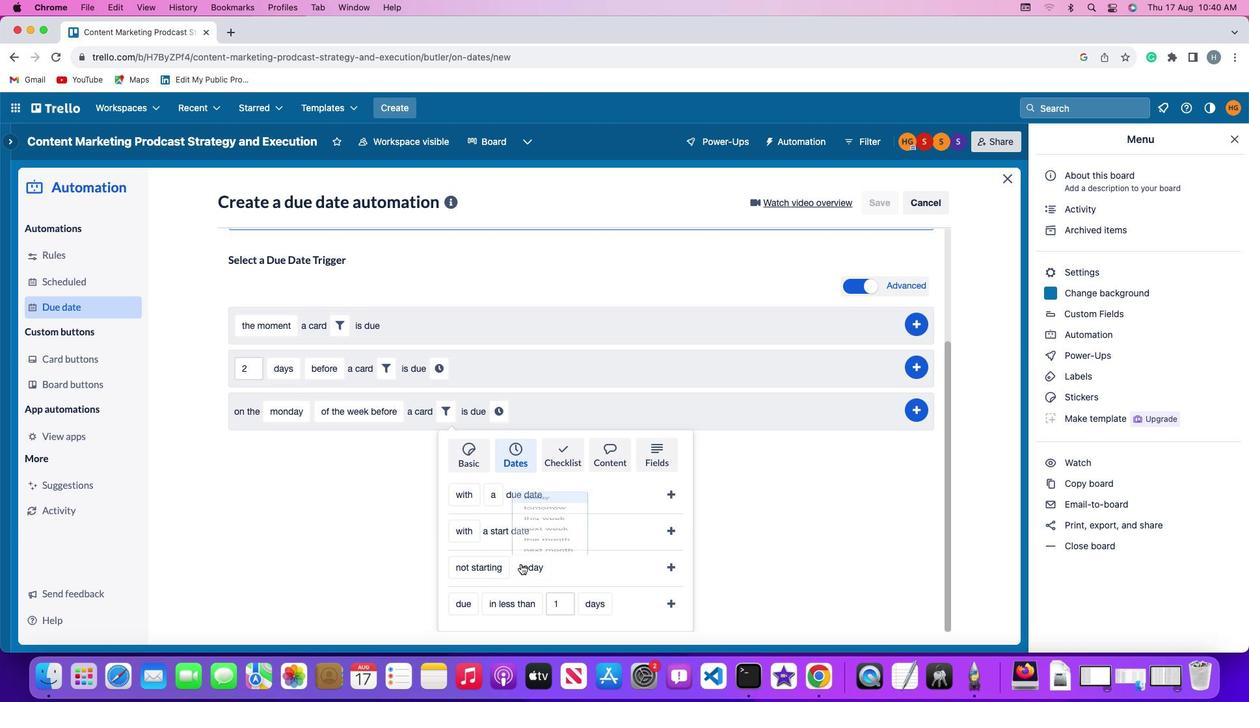 
Action: Mouse pressed left at (571, 569)
Screenshot: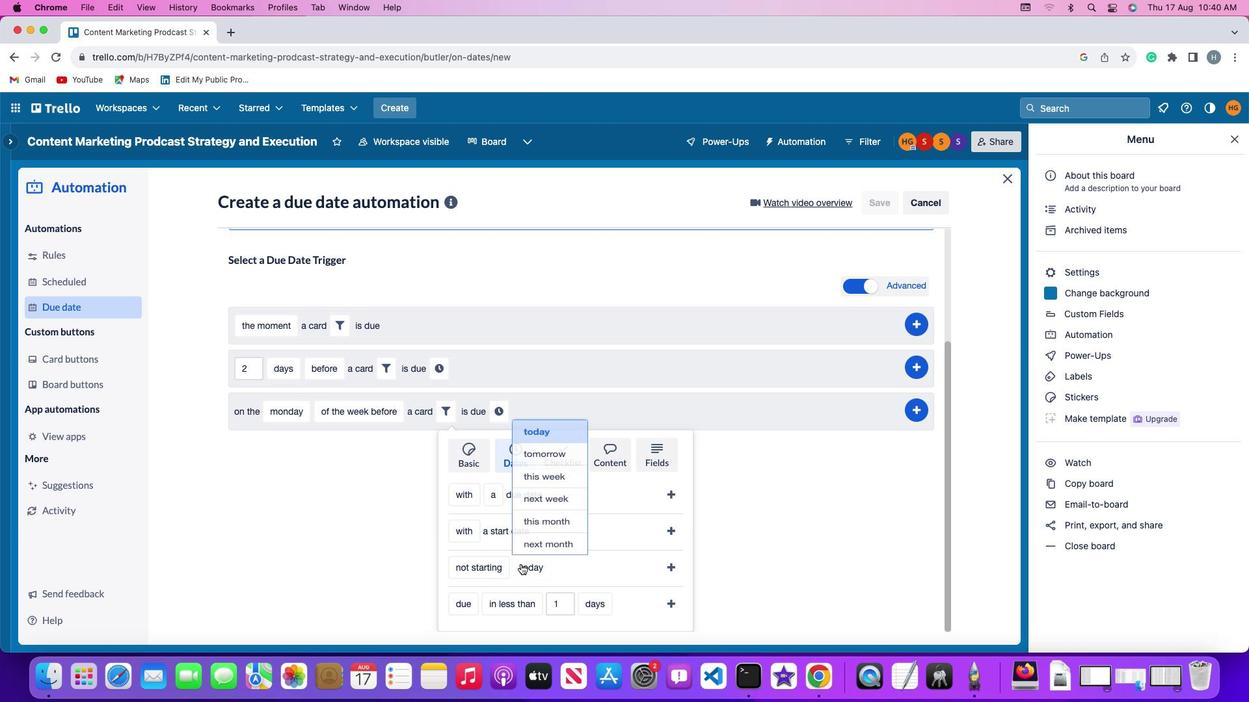 
Action: Mouse moved to (586, 523)
Screenshot: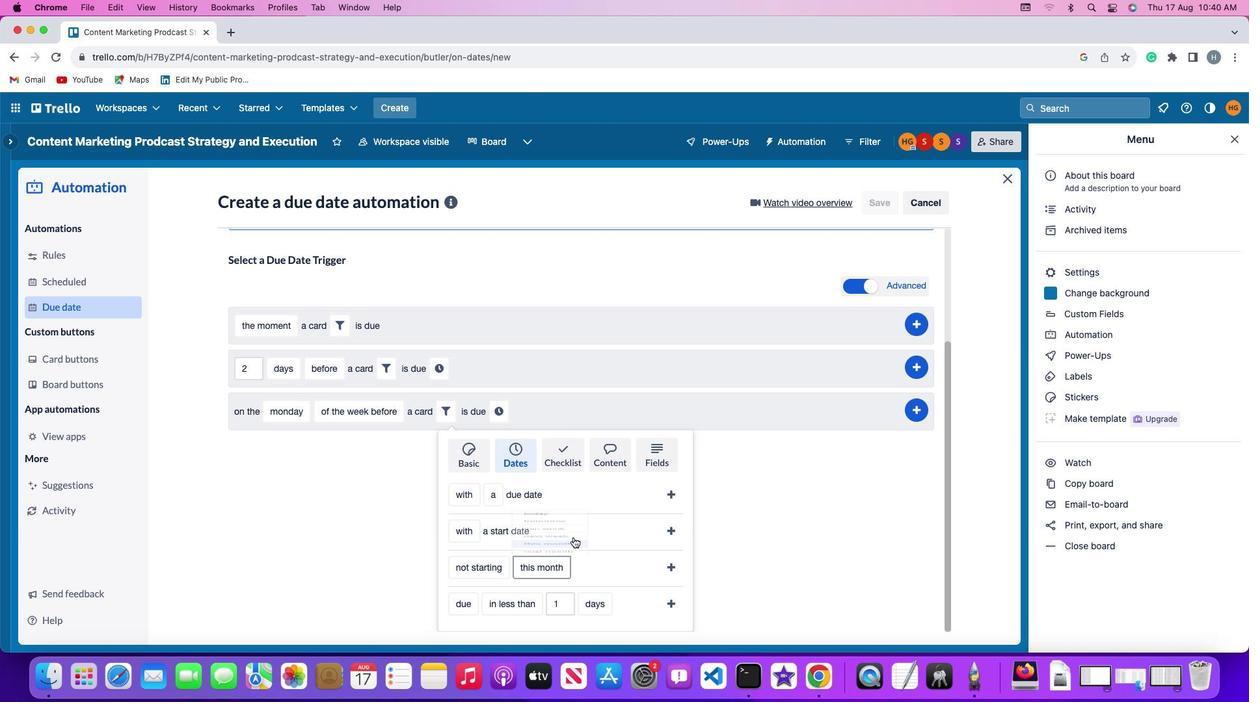 
Action: Mouse pressed left at (586, 523)
Screenshot: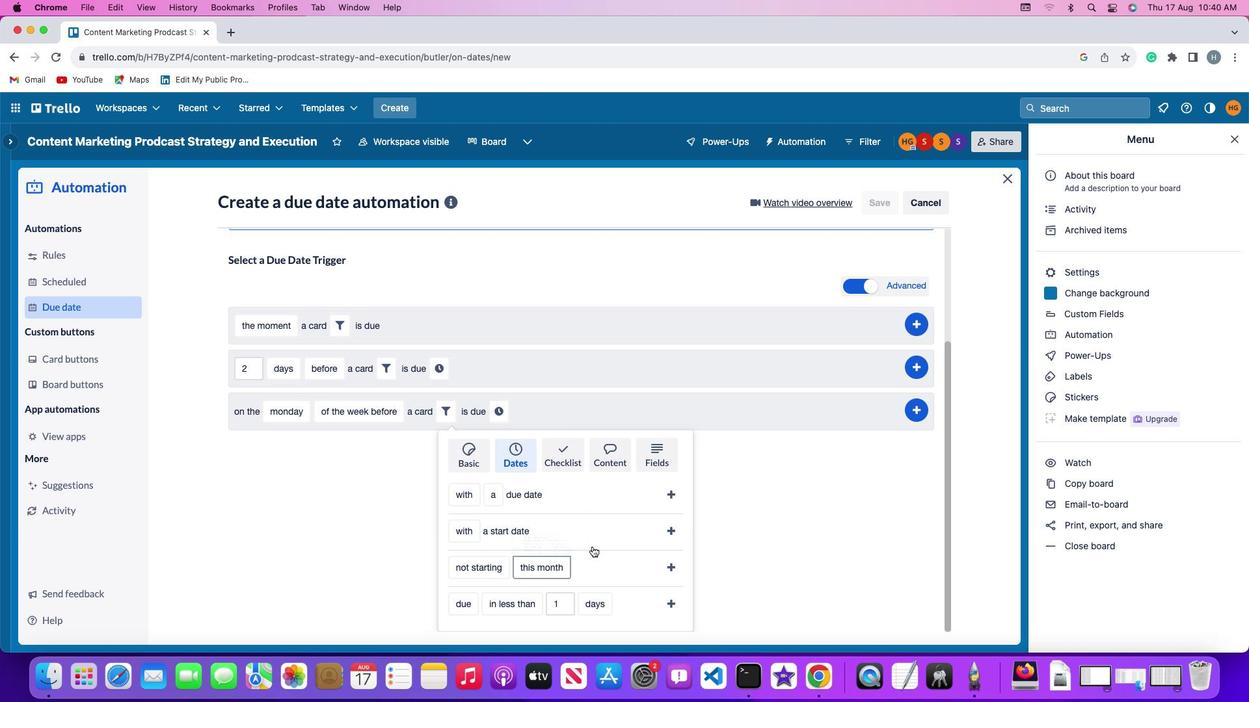 
Action: Mouse moved to (715, 572)
Screenshot: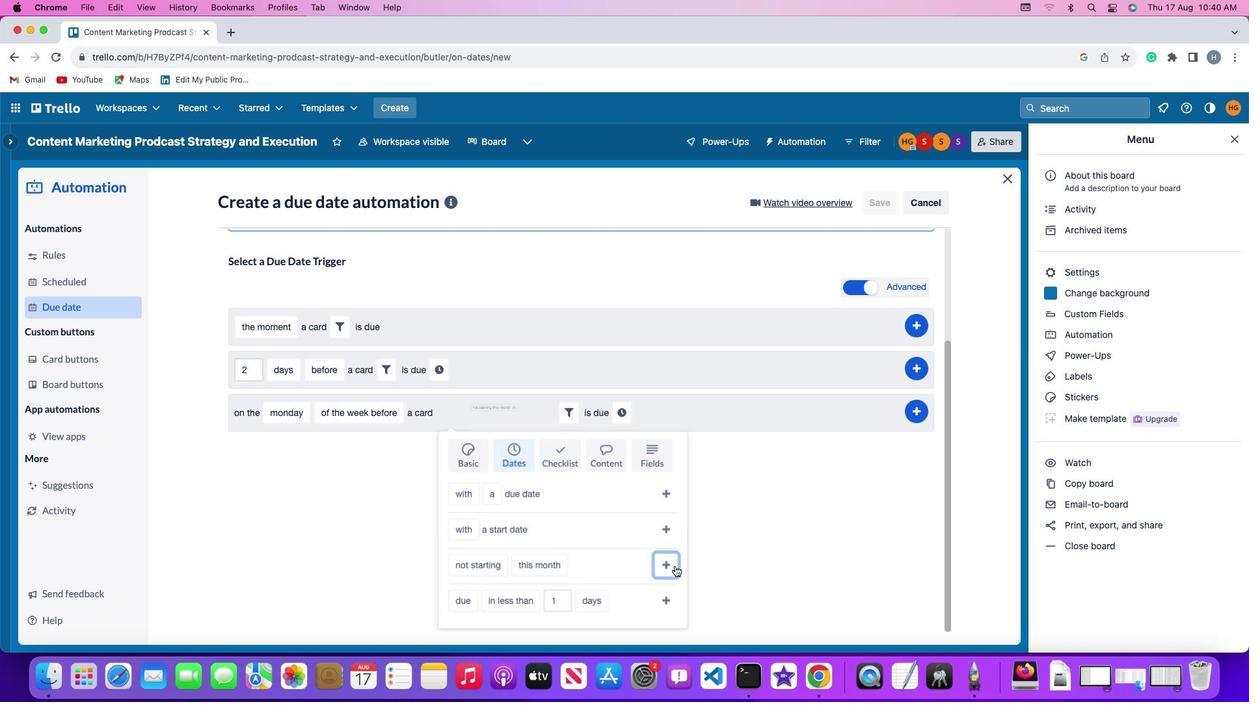 
Action: Mouse pressed left at (715, 572)
Screenshot: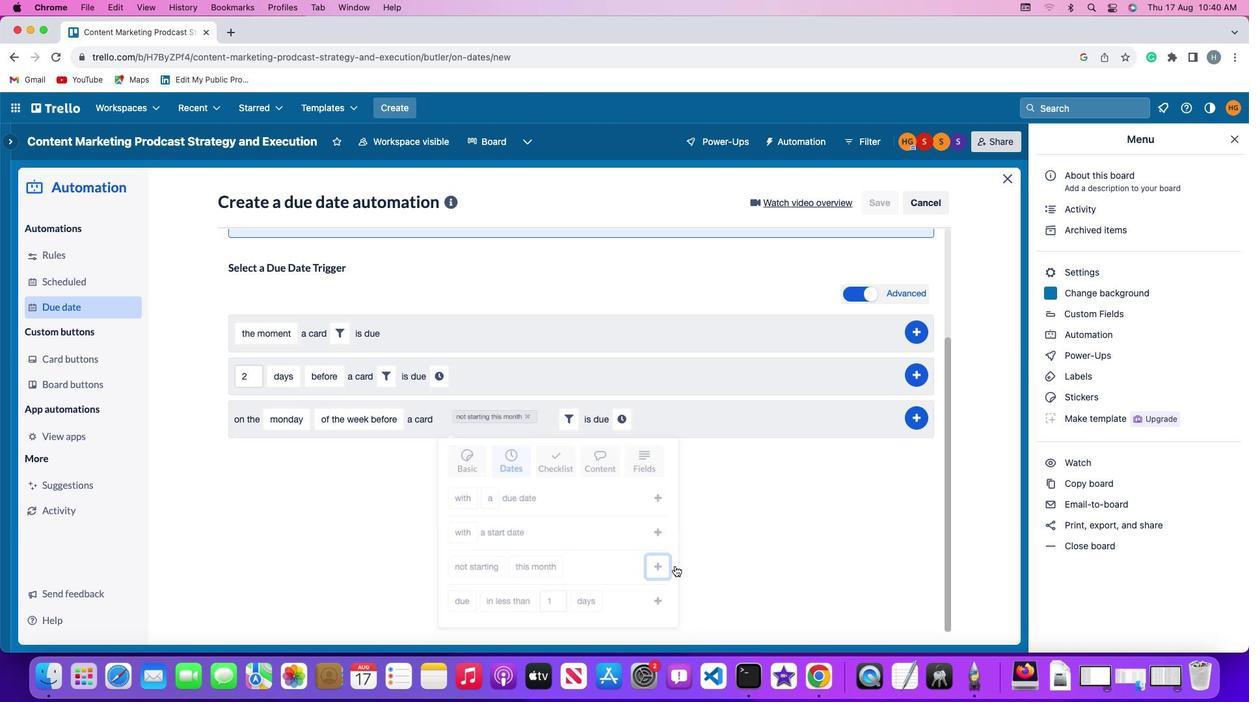 
Action: Mouse moved to (671, 569)
Screenshot: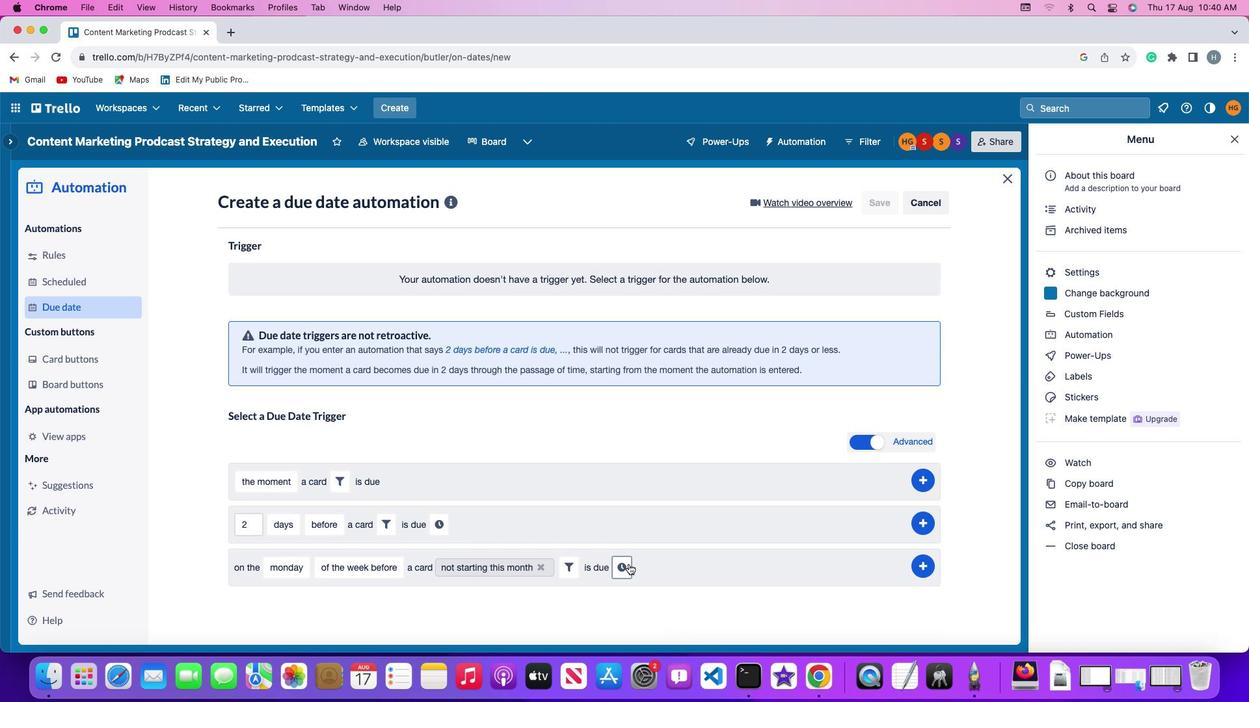 
Action: Mouse pressed left at (671, 569)
Screenshot: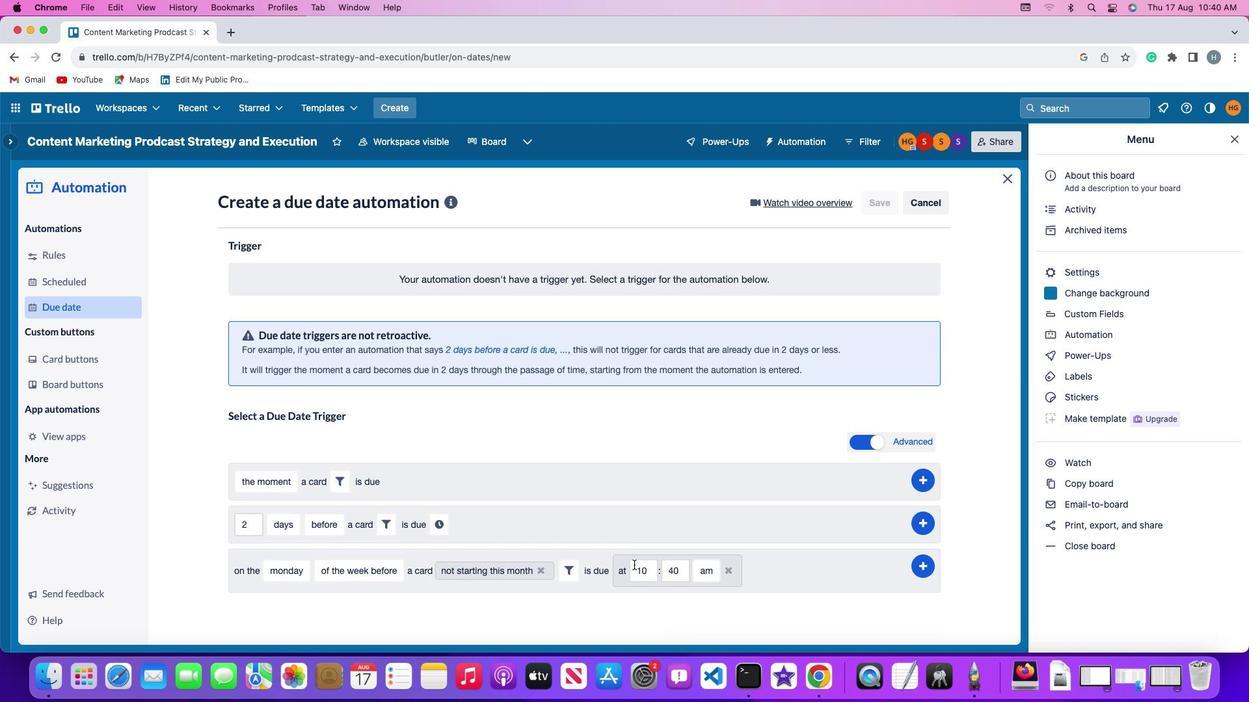 
Action: Mouse moved to (690, 576)
Screenshot: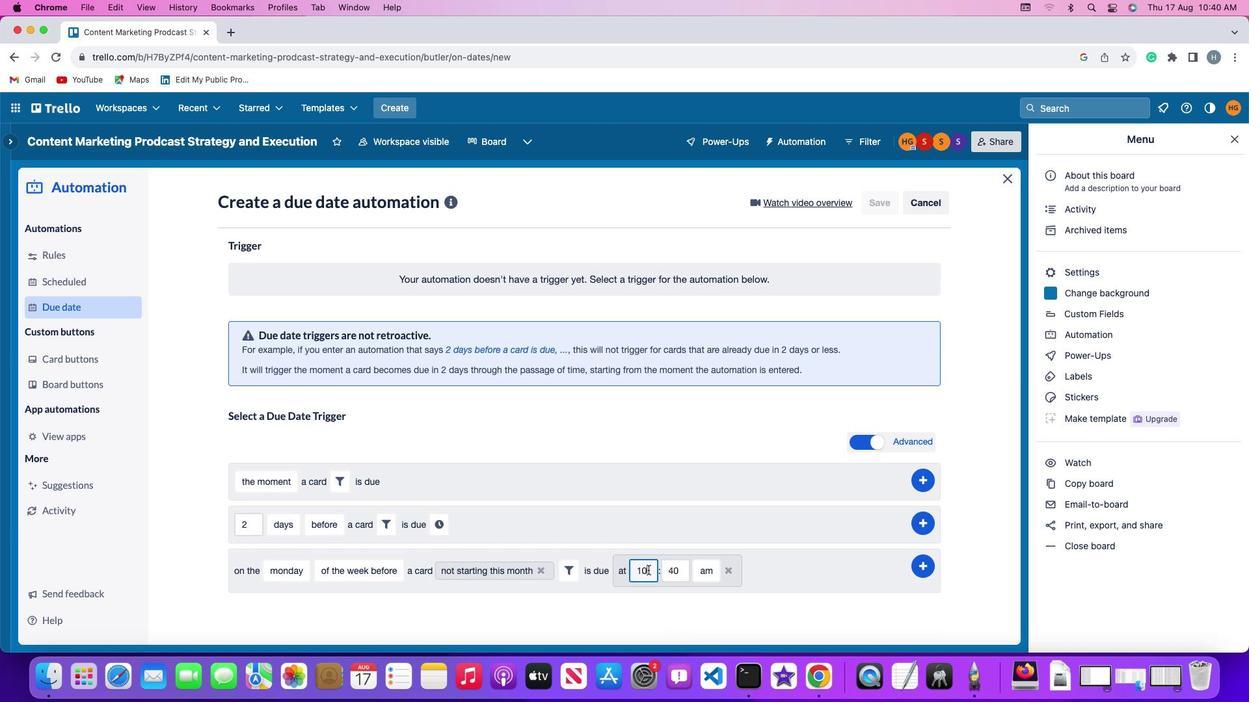 
Action: Mouse pressed left at (690, 576)
Screenshot: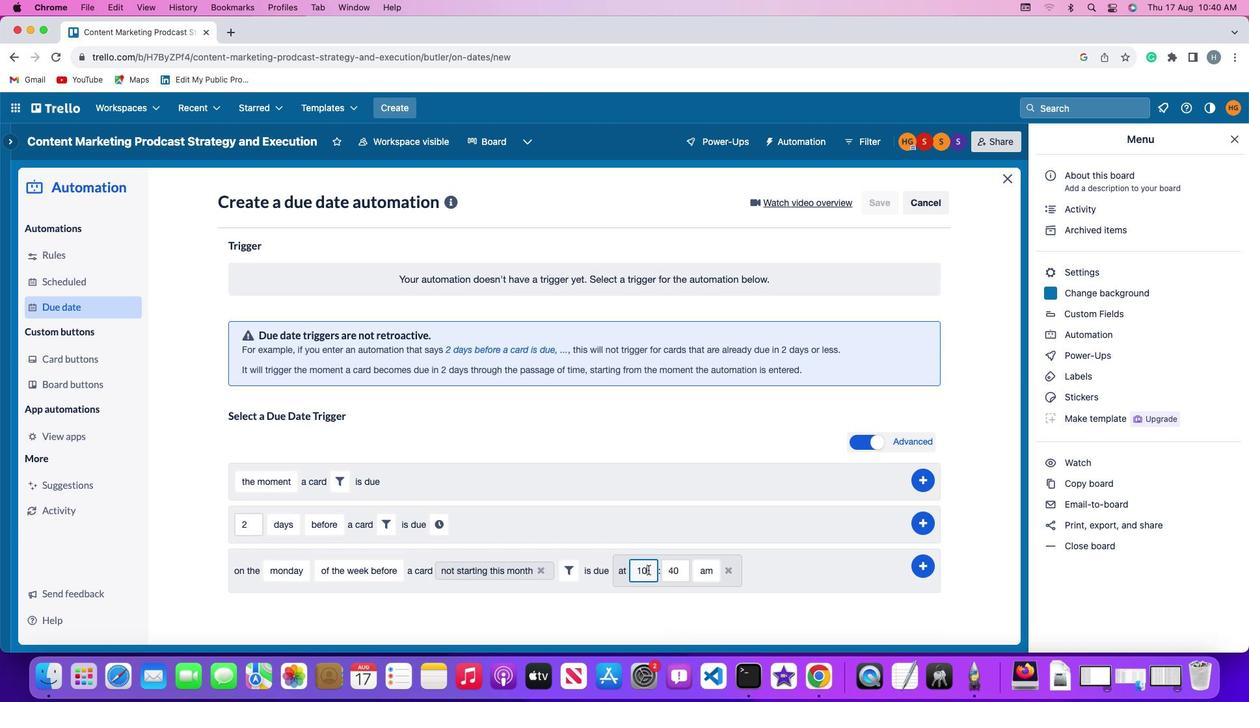 
Action: Key pressed Key.backspace'1'
Screenshot: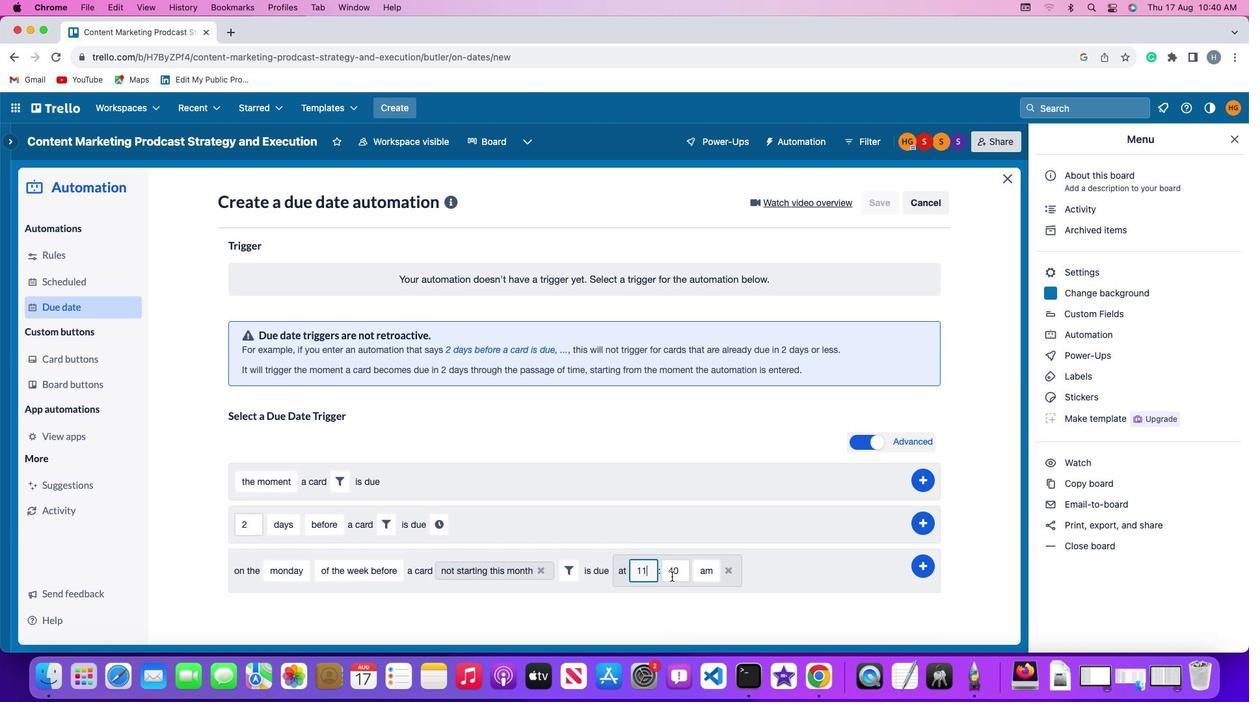 
Action: Mouse moved to (715, 575)
Screenshot: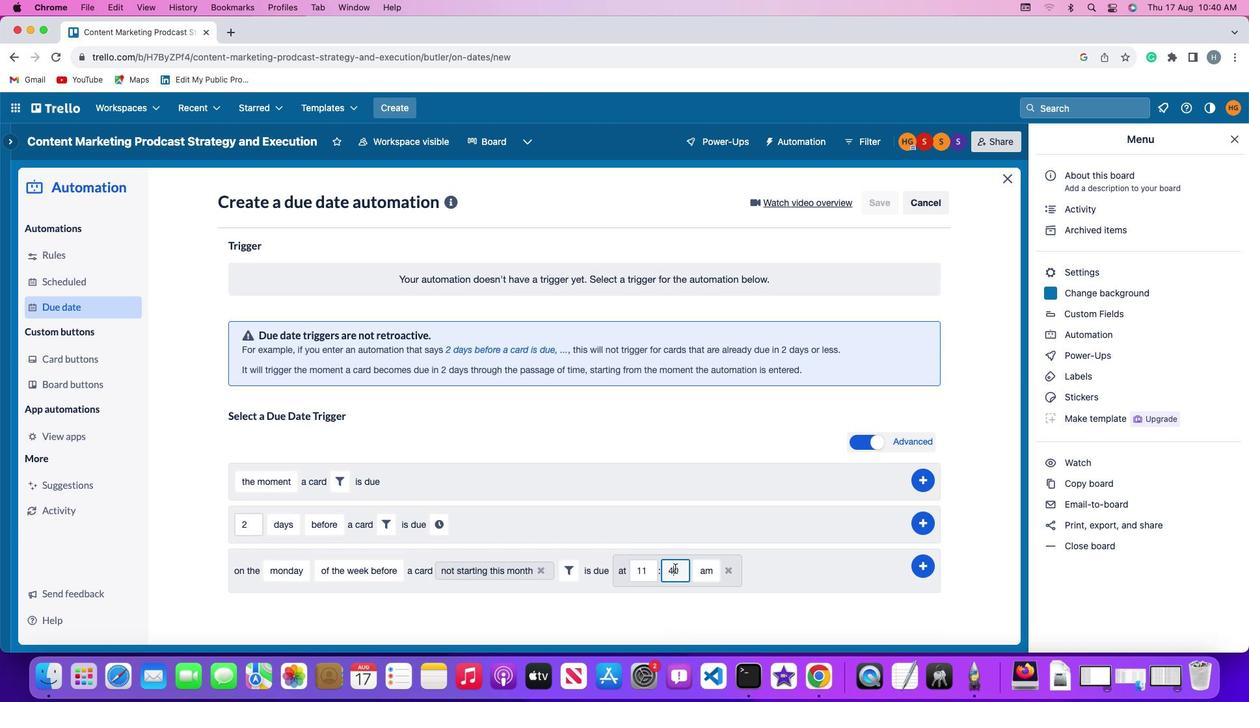 
Action: Mouse pressed left at (715, 575)
Screenshot: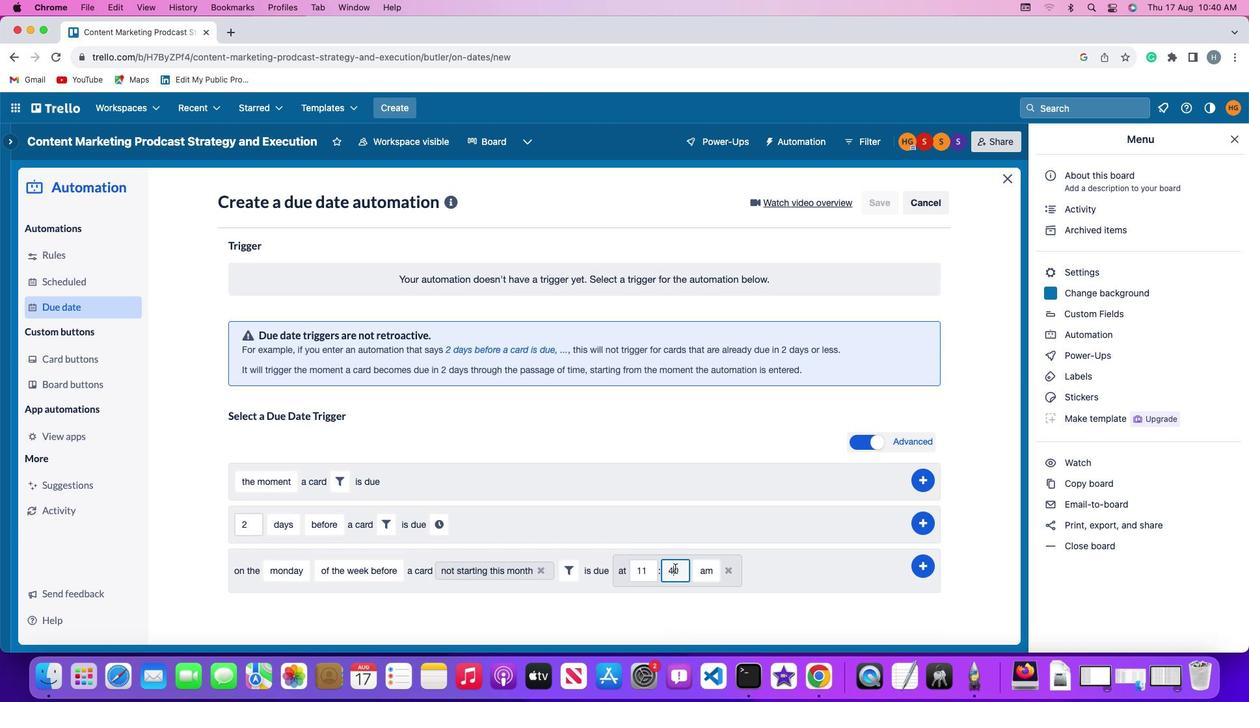 
Action: Key pressed Key.backspace'0'
Screenshot: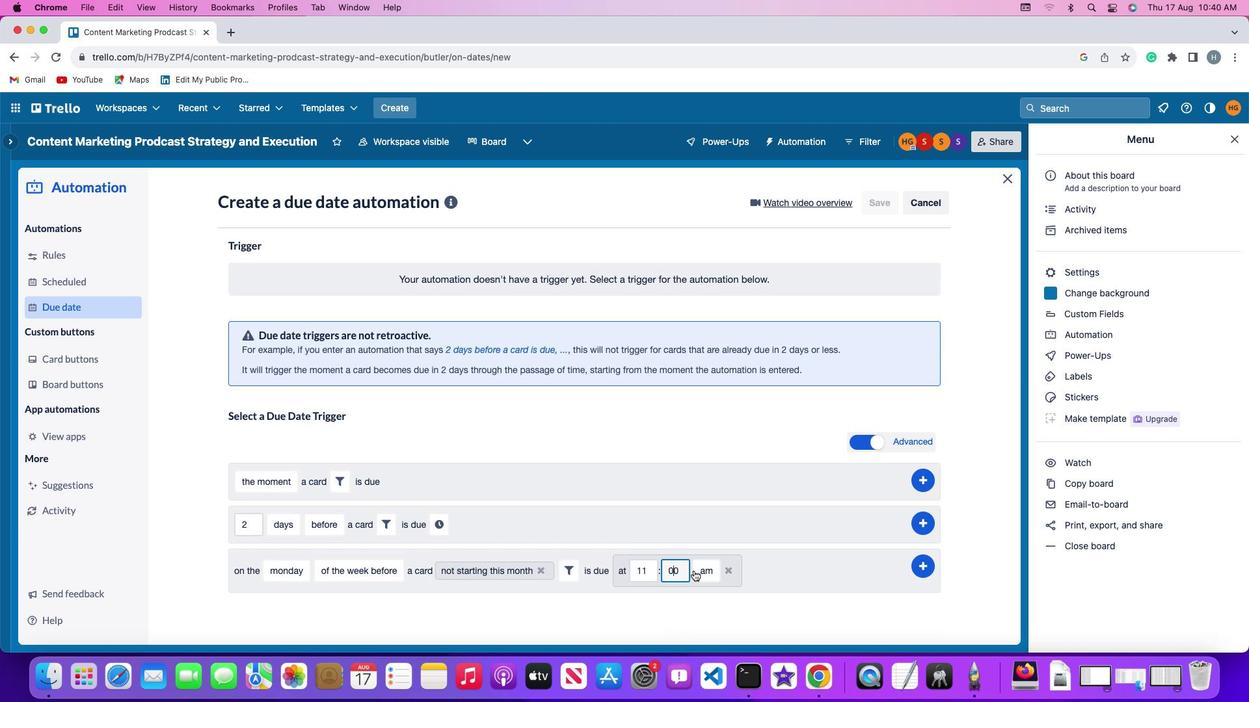 
Action: Mouse moved to (738, 576)
Screenshot: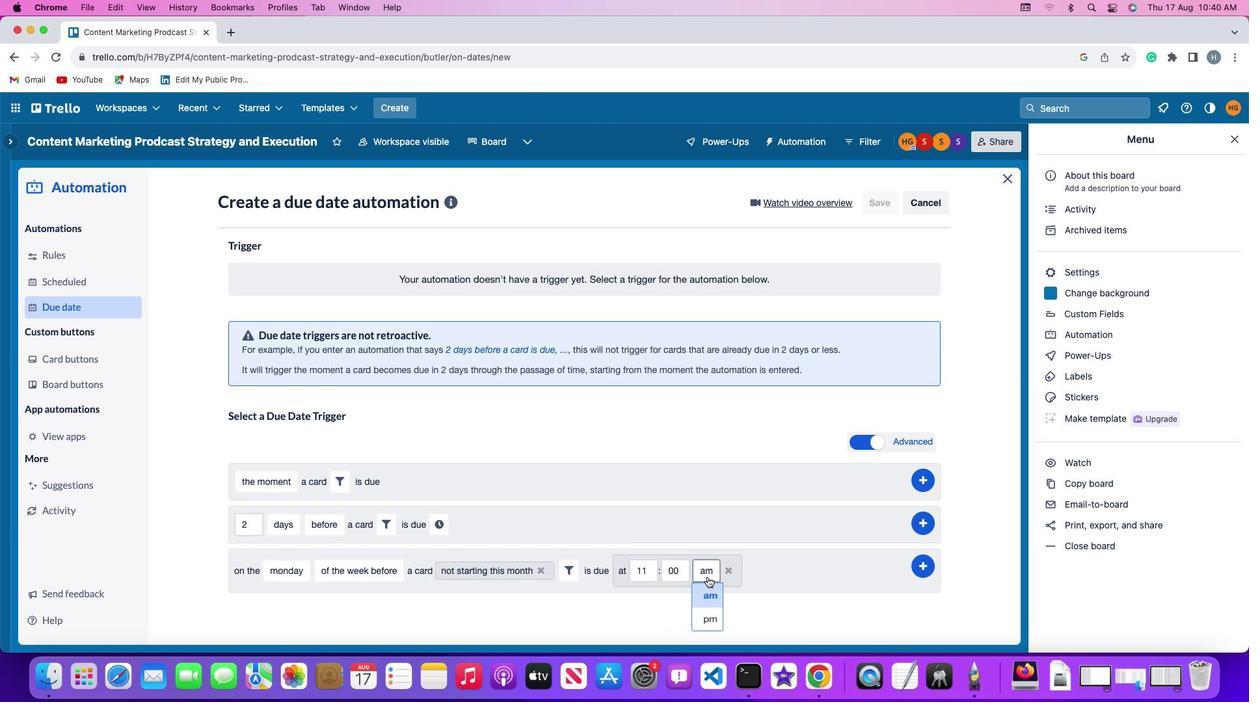 
Action: Mouse pressed left at (738, 576)
Screenshot: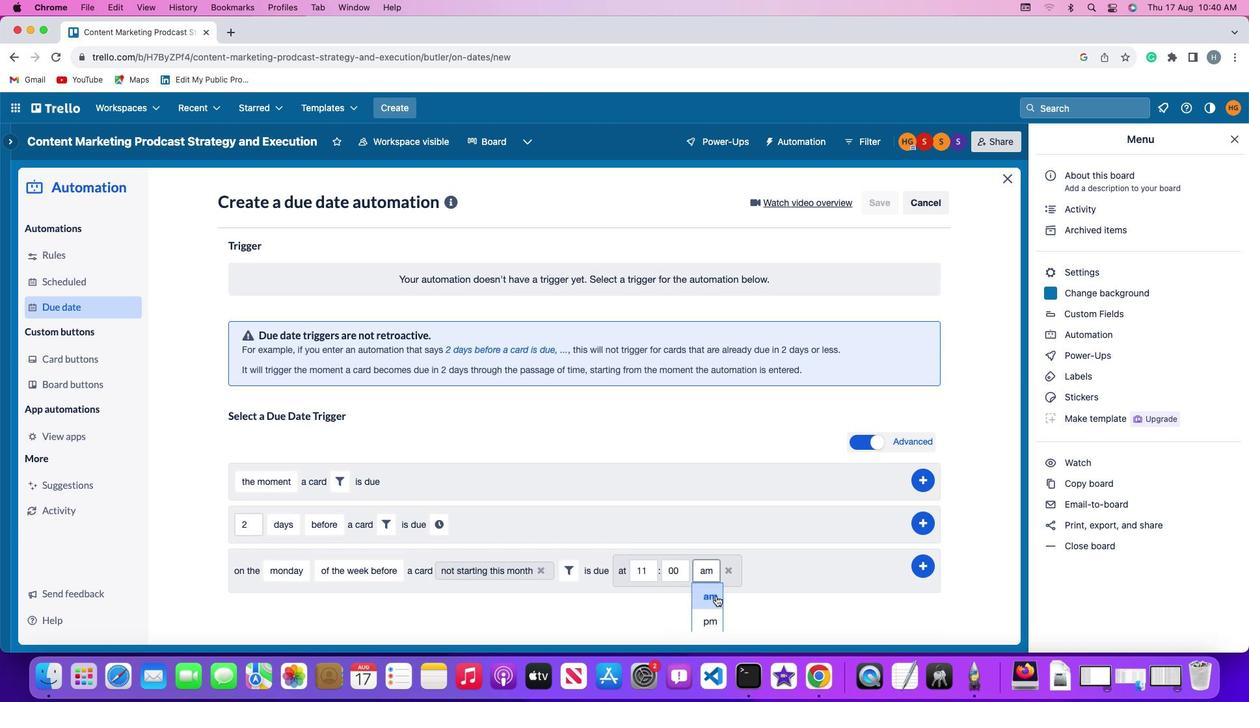 
Action: Mouse moved to (754, 606)
Screenshot: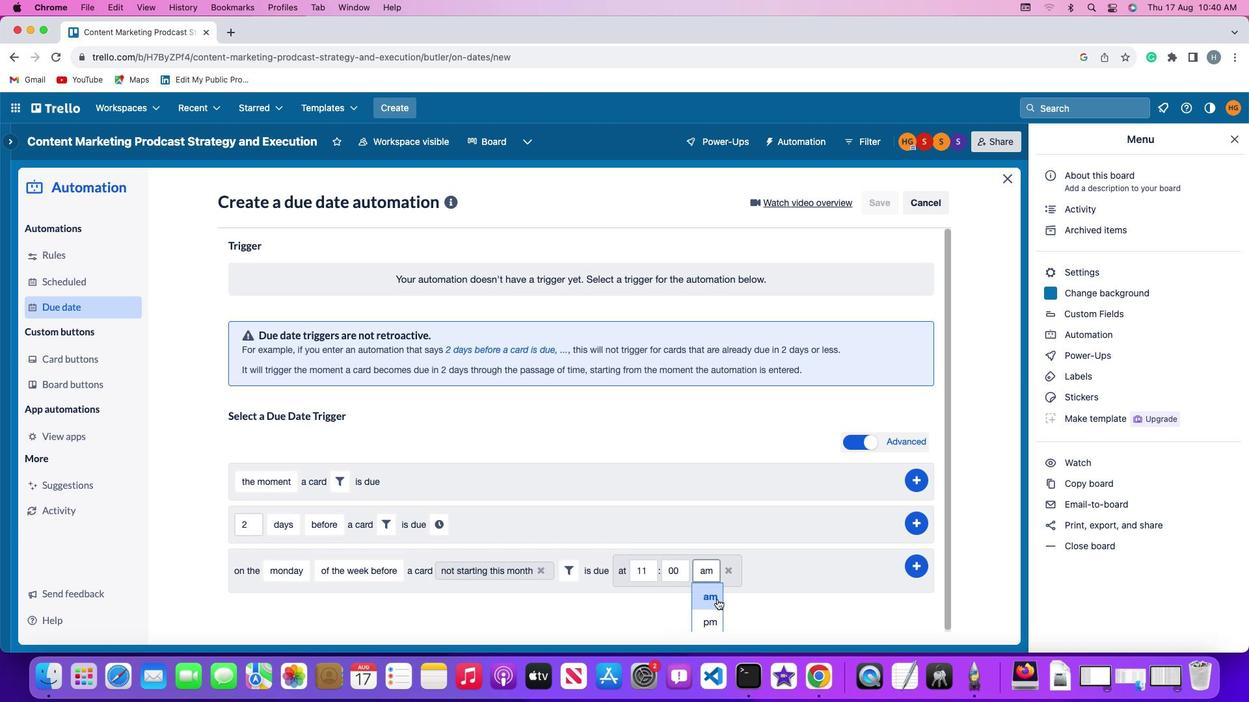 
Action: Mouse pressed left at (754, 606)
Screenshot: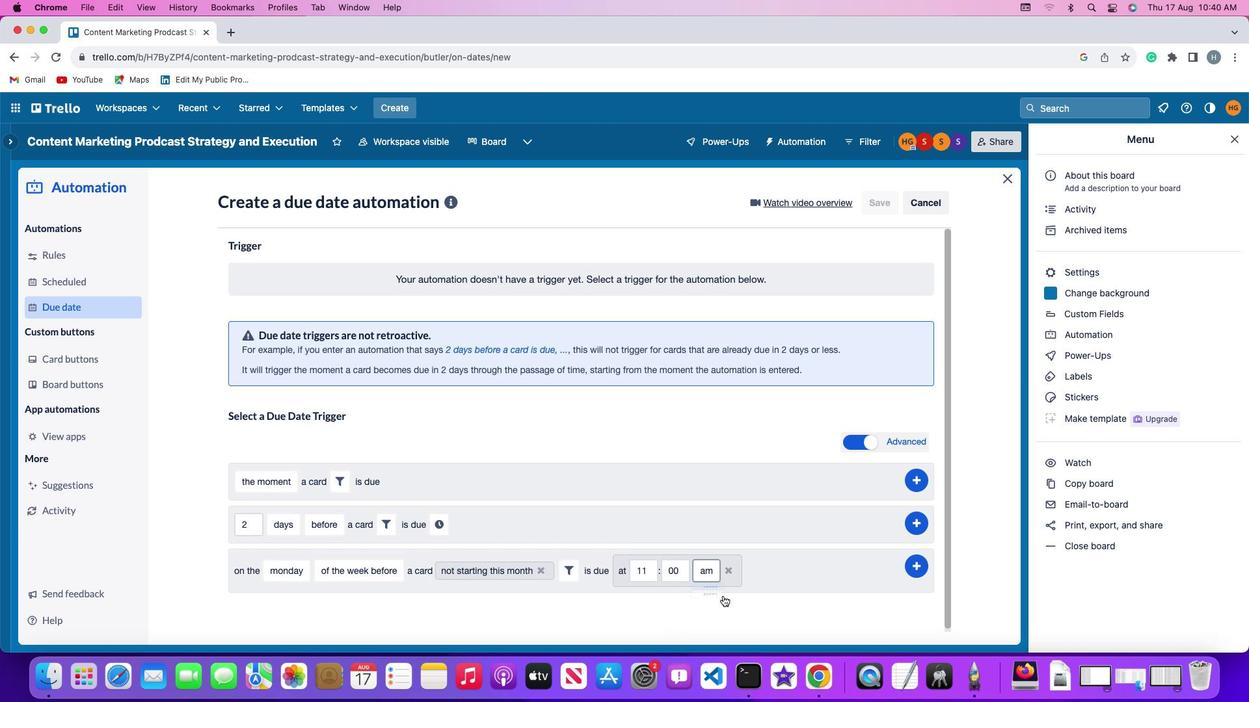 
Action: Mouse moved to (941, 568)
Screenshot: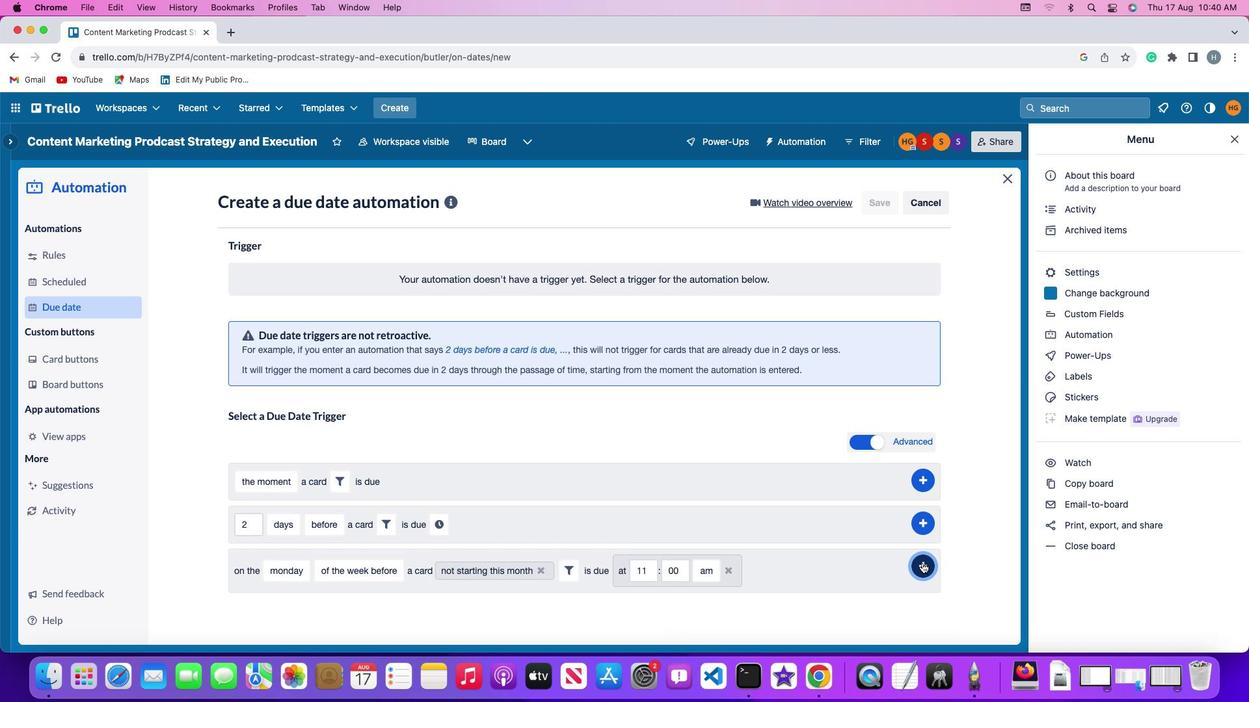 
Action: Mouse pressed left at (941, 568)
Screenshot: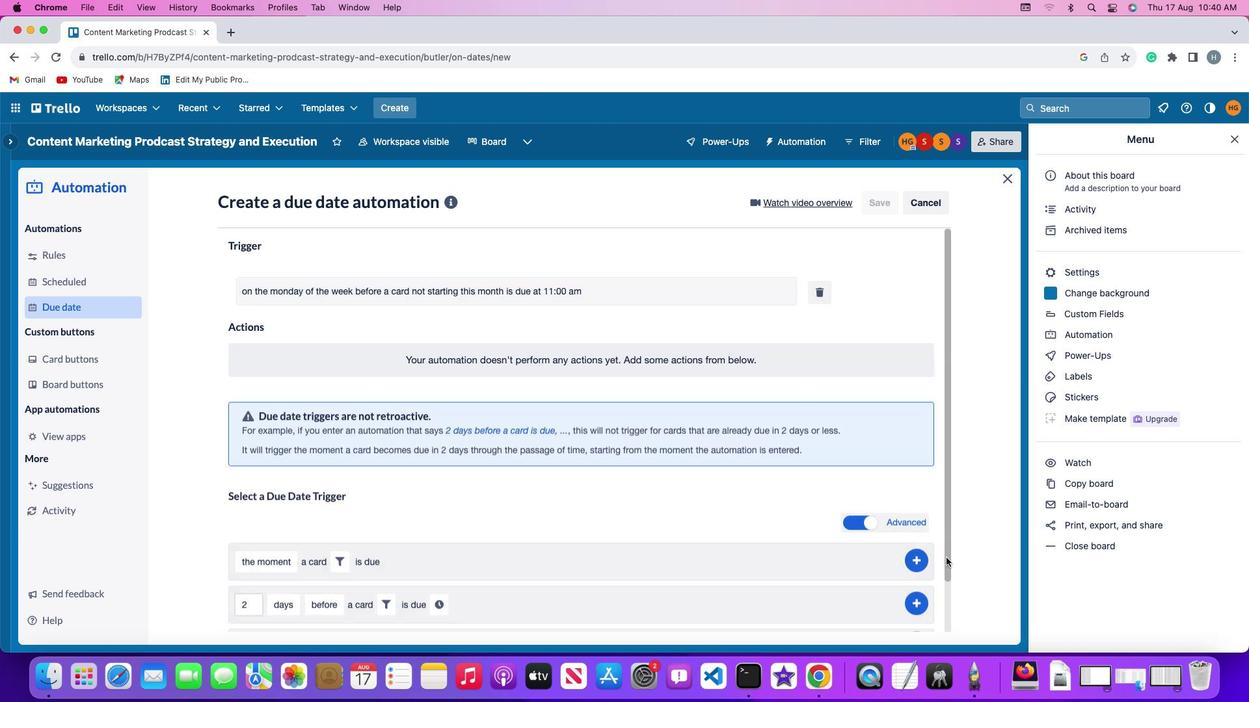 
Action: Mouse moved to (993, 487)
Screenshot: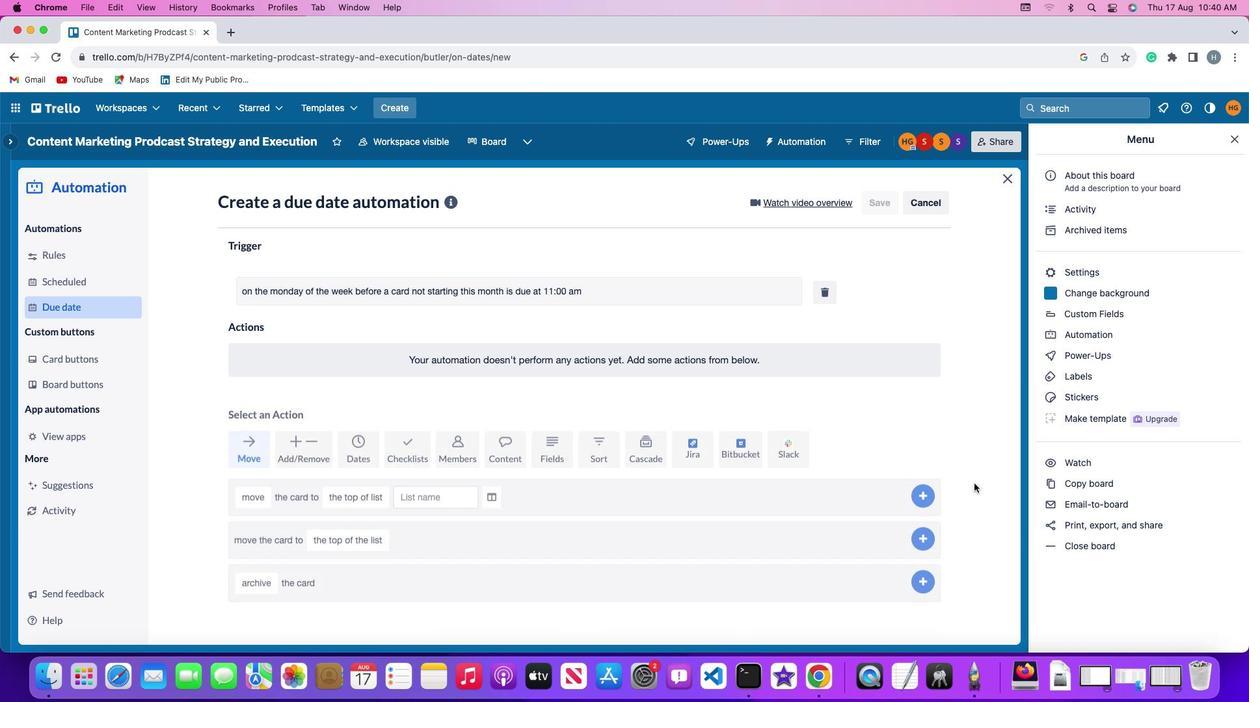 
